 Task: Open Card Home Security Review in Board Customer Journey Mapping to Workspace Leadership Coaching and add a team member Softage.1@softage.net, a label Green, a checklist Acting, an attachment from Trello, a color Green and finally, add a card description 'Plan and execute company team-building conference' and a comment 'Let us approach this task with a sense of ownership and responsibility, recognizing that its success is our responsibility.'. Add a start date 'Jan 05, 1900' with a due date 'Jan 12, 1900'
Action: Mouse moved to (128, 336)
Screenshot: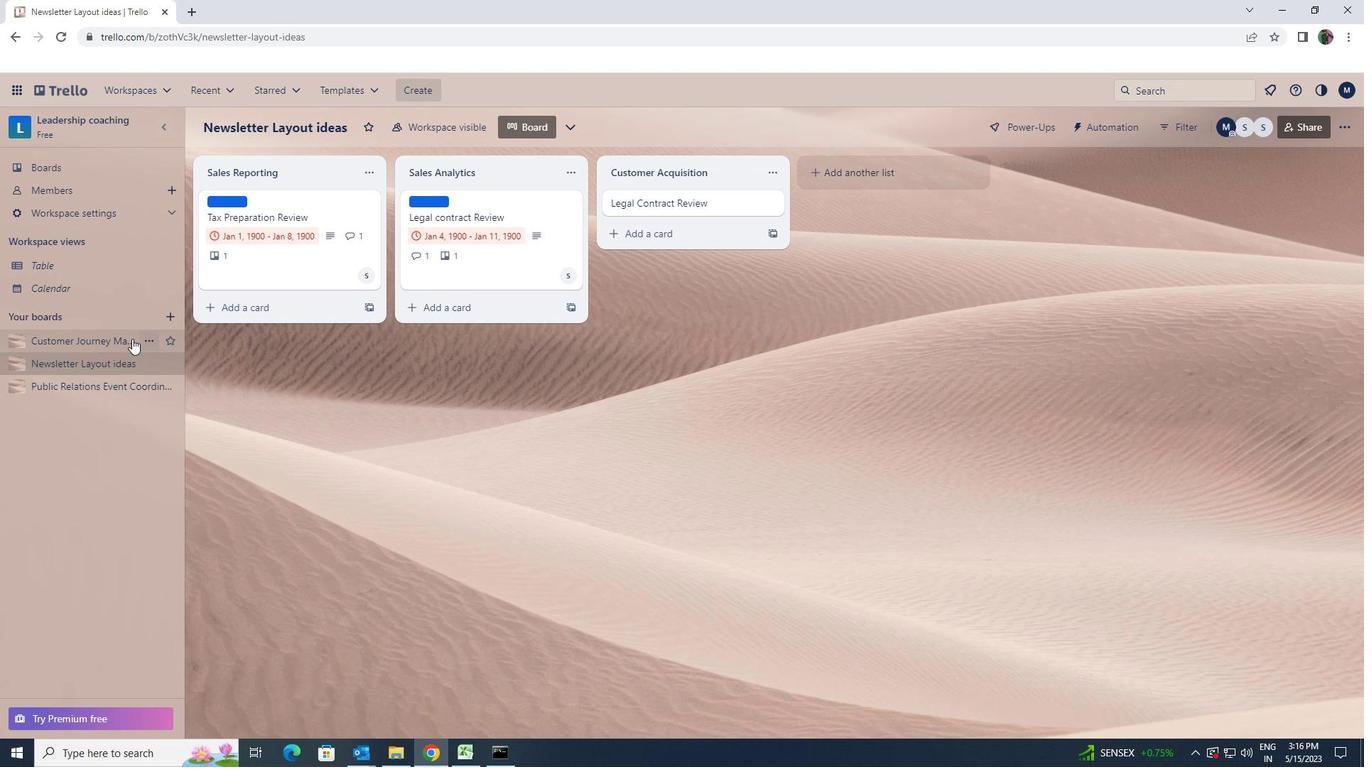 
Action: Mouse pressed left at (128, 336)
Screenshot: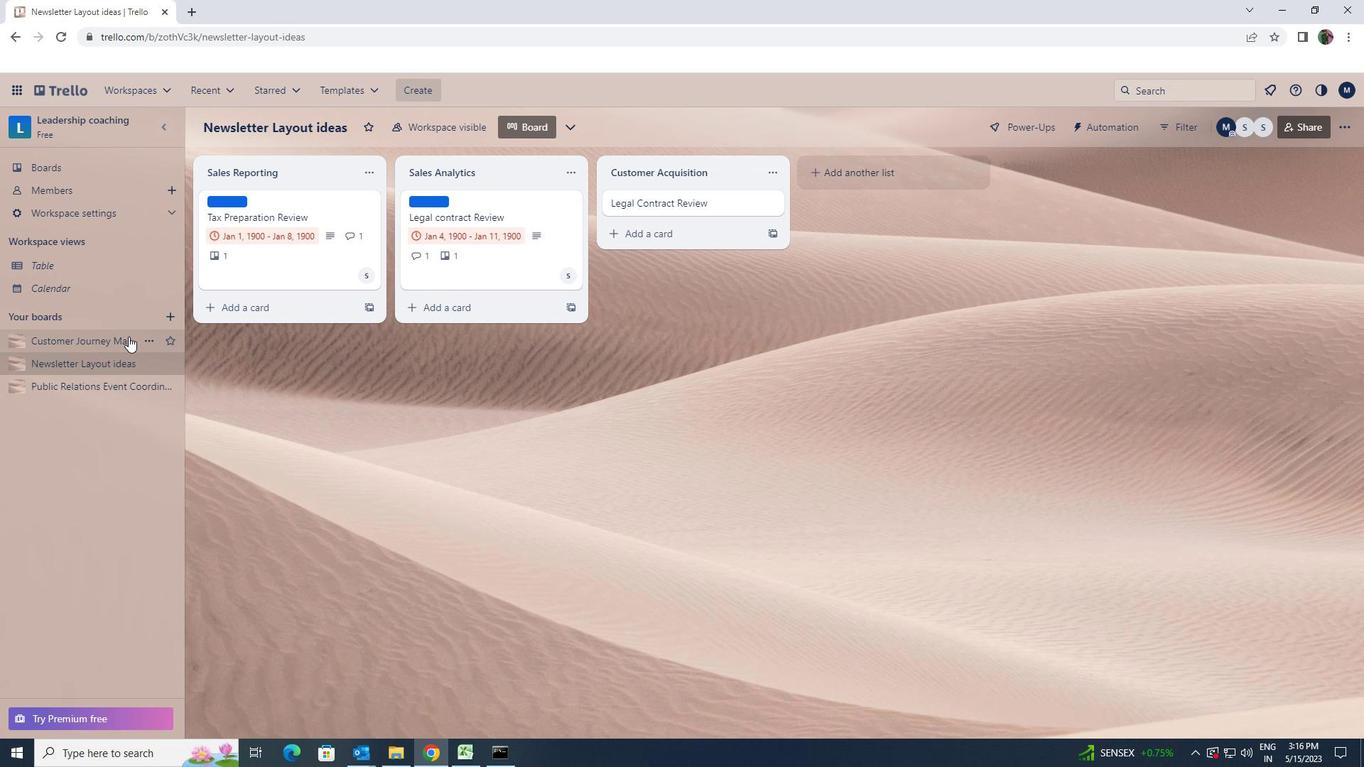 
Action: Mouse moved to (637, 202)
Screenshot: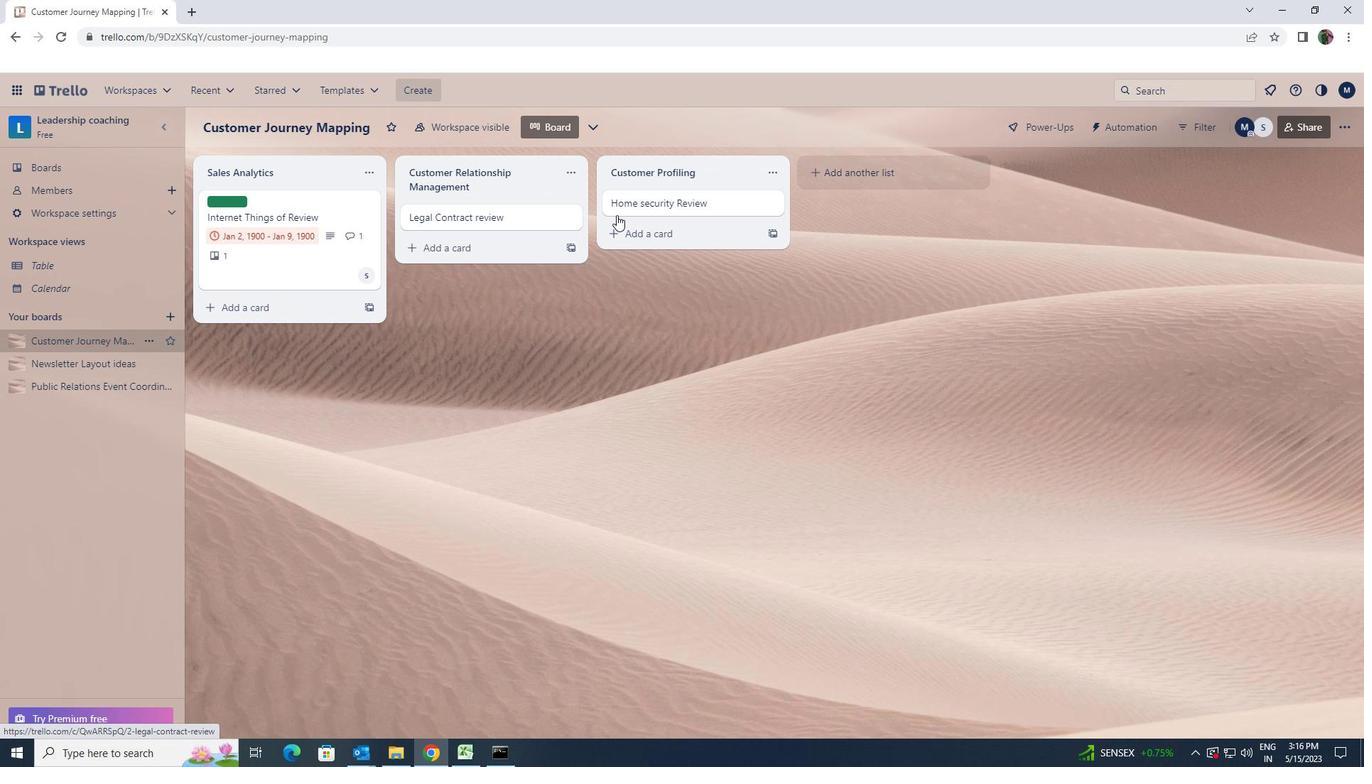 
Action: Mouse pressed left at (637, 202)
Screenshot: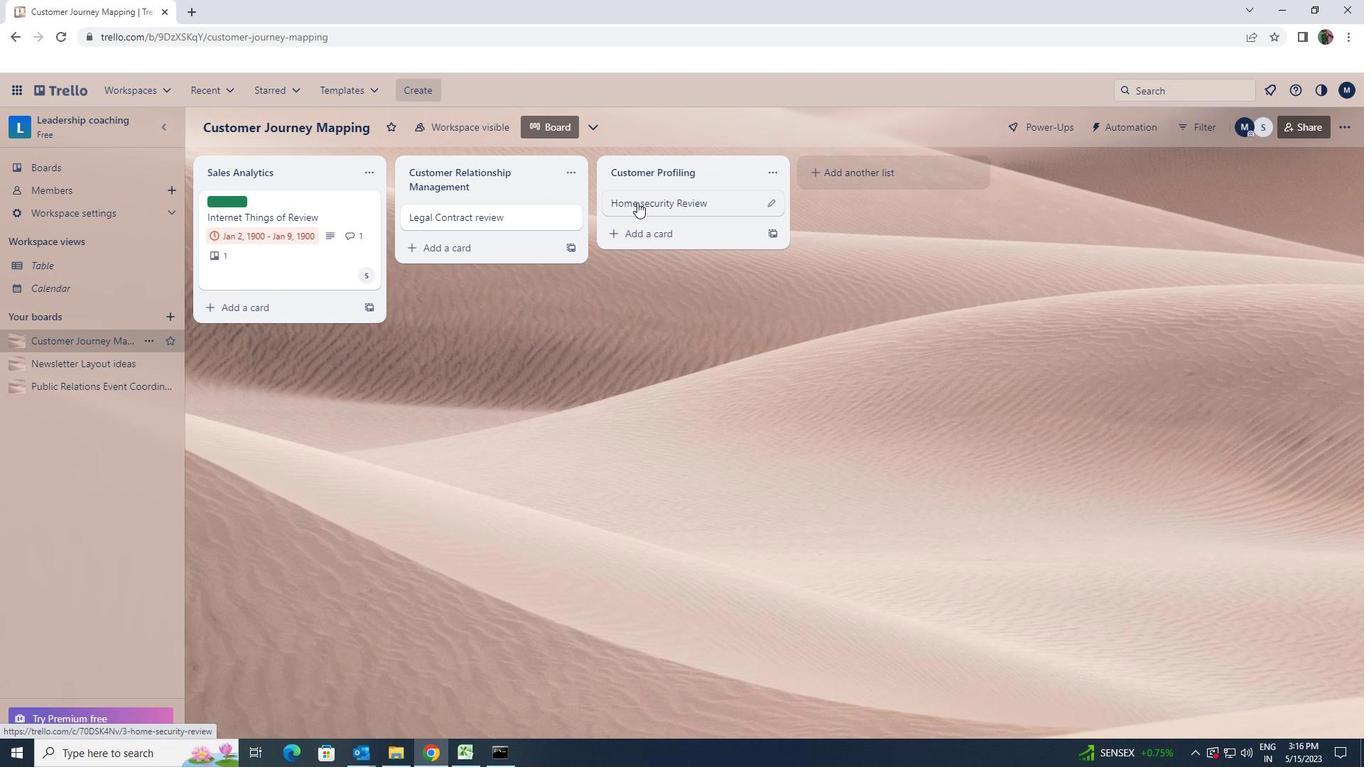 
Action: Mouse moved to (840, 257)
Screenshot: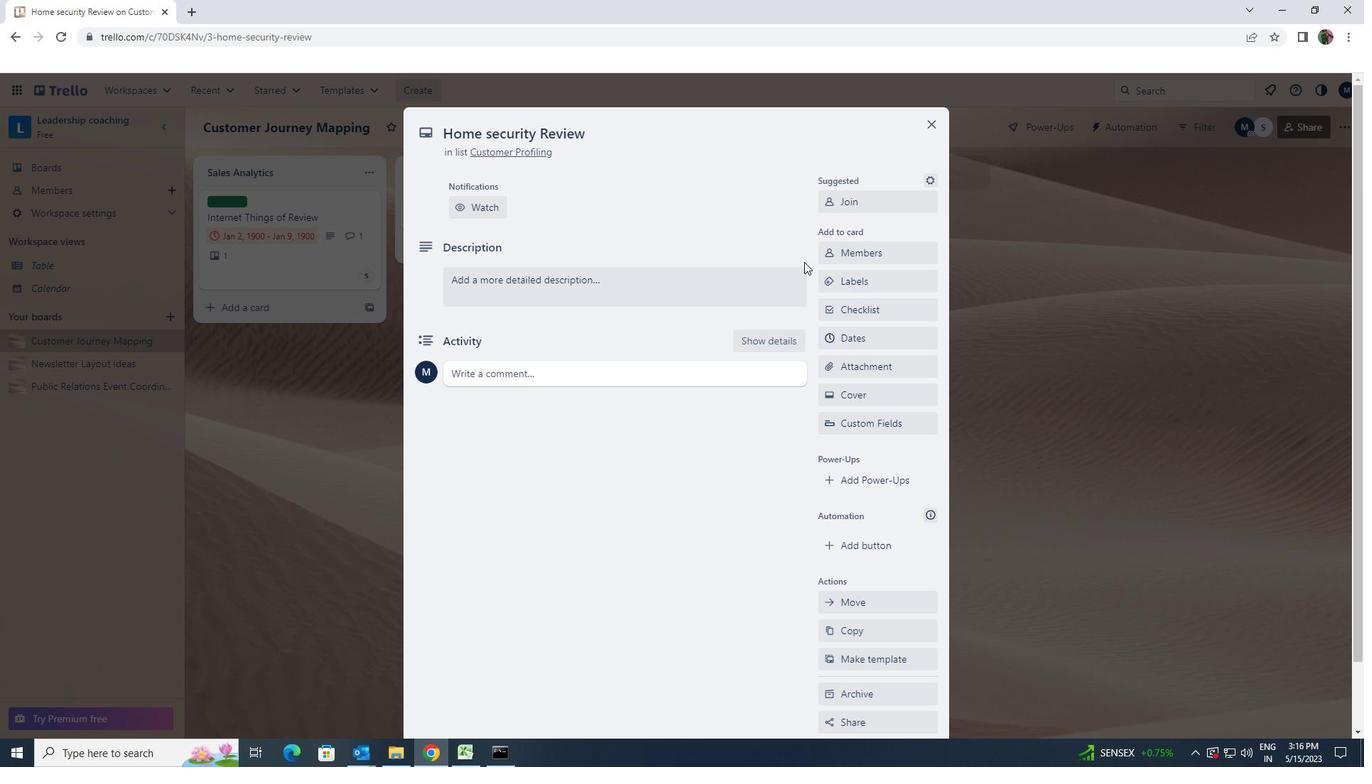 
Action: Mouse pressed left at (840, 257)
Screenshot: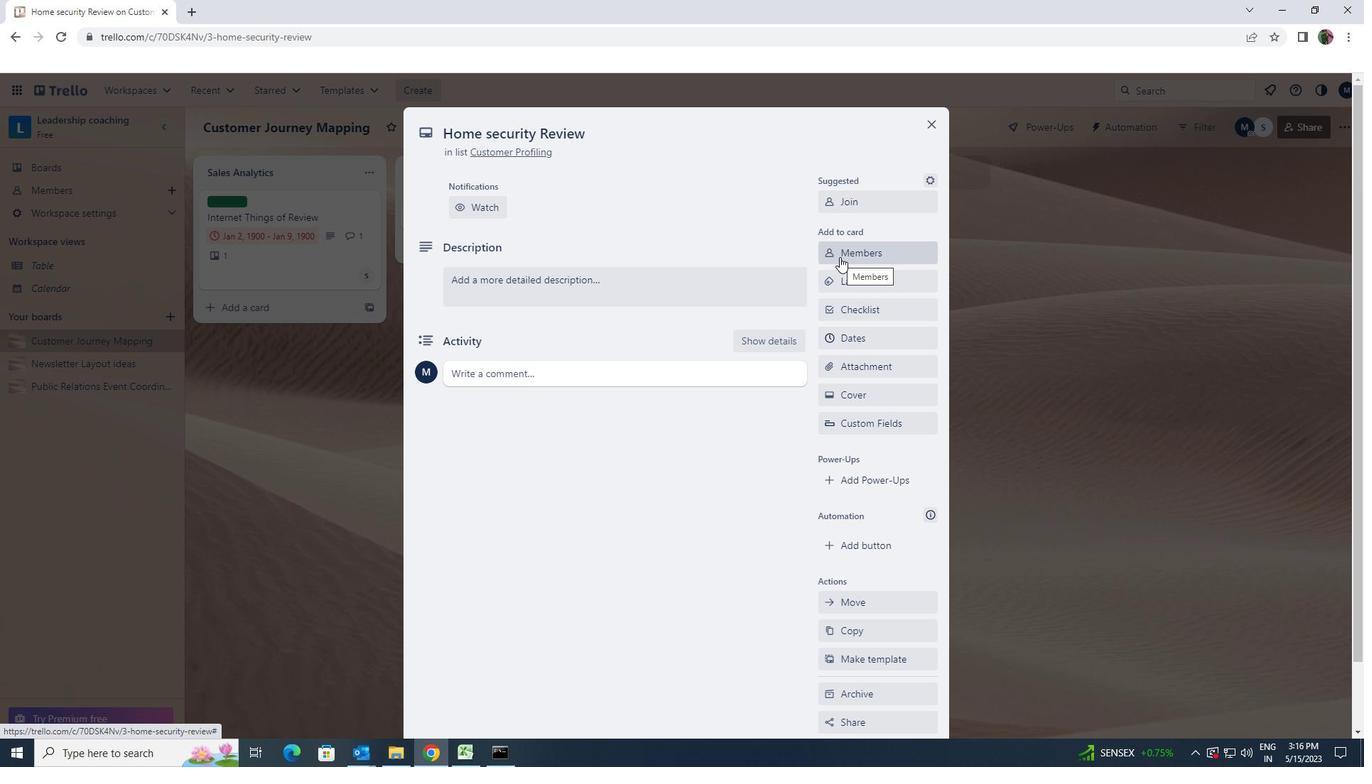 
Action: Key pressed softage.1<Key.shift>@SOFTAGE.NET
Screenshot: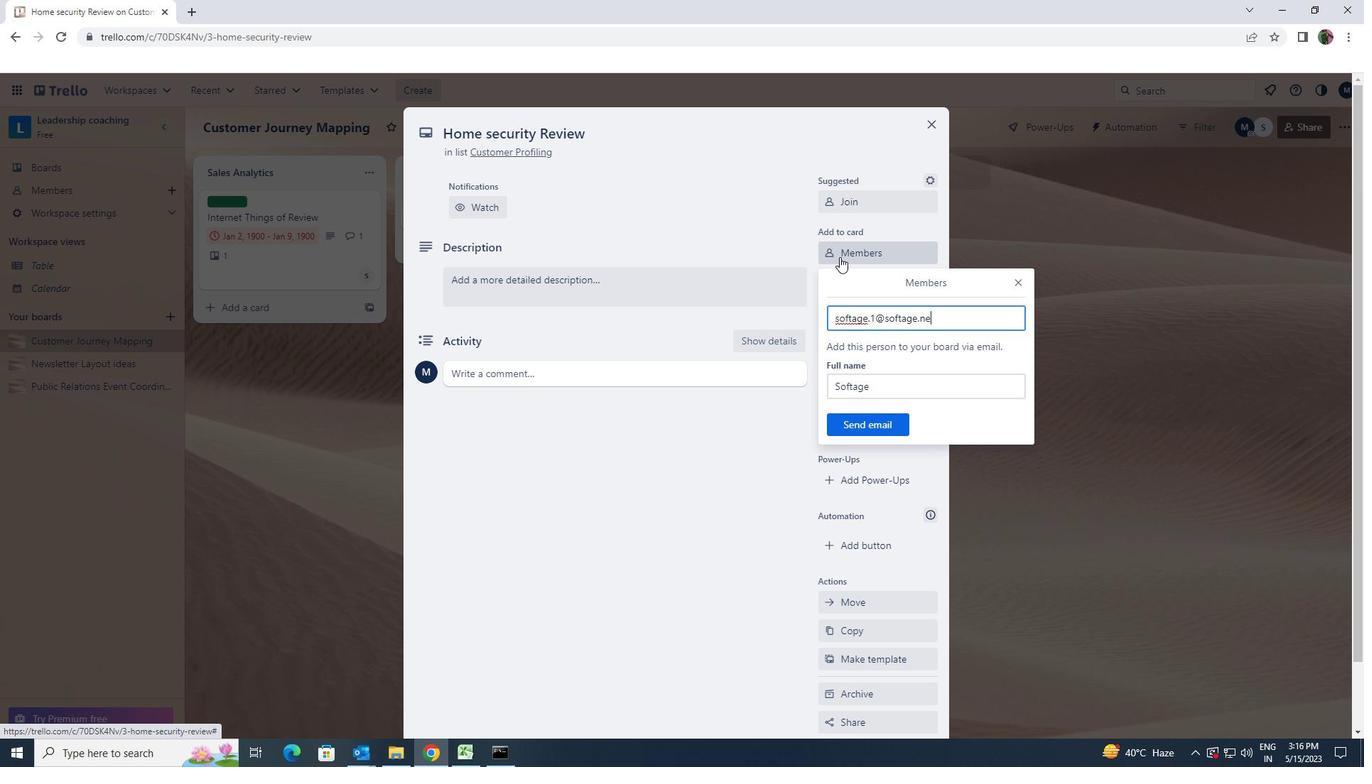 
Action: Mouse moved to (859, 421)
Screenshot: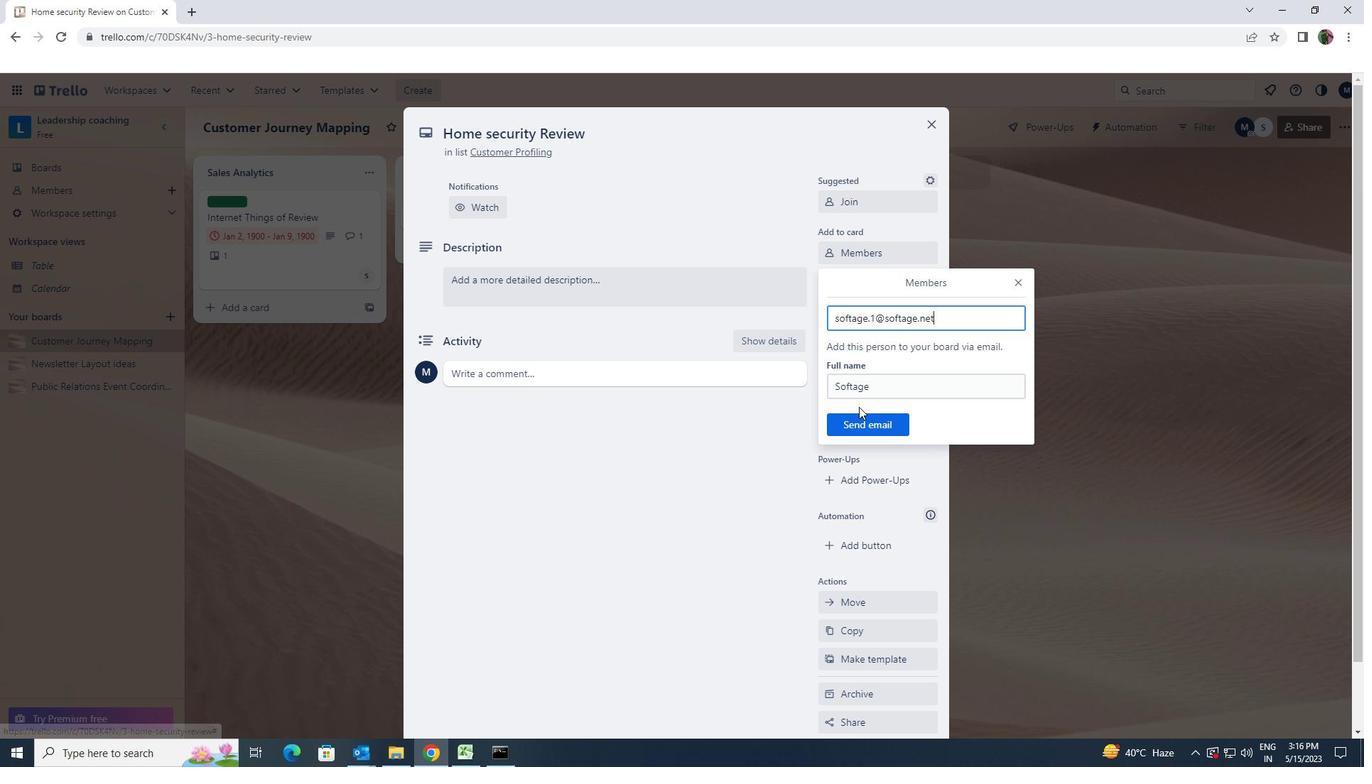 
Action: Mouse pressed left at (859, 421)
Screenshot: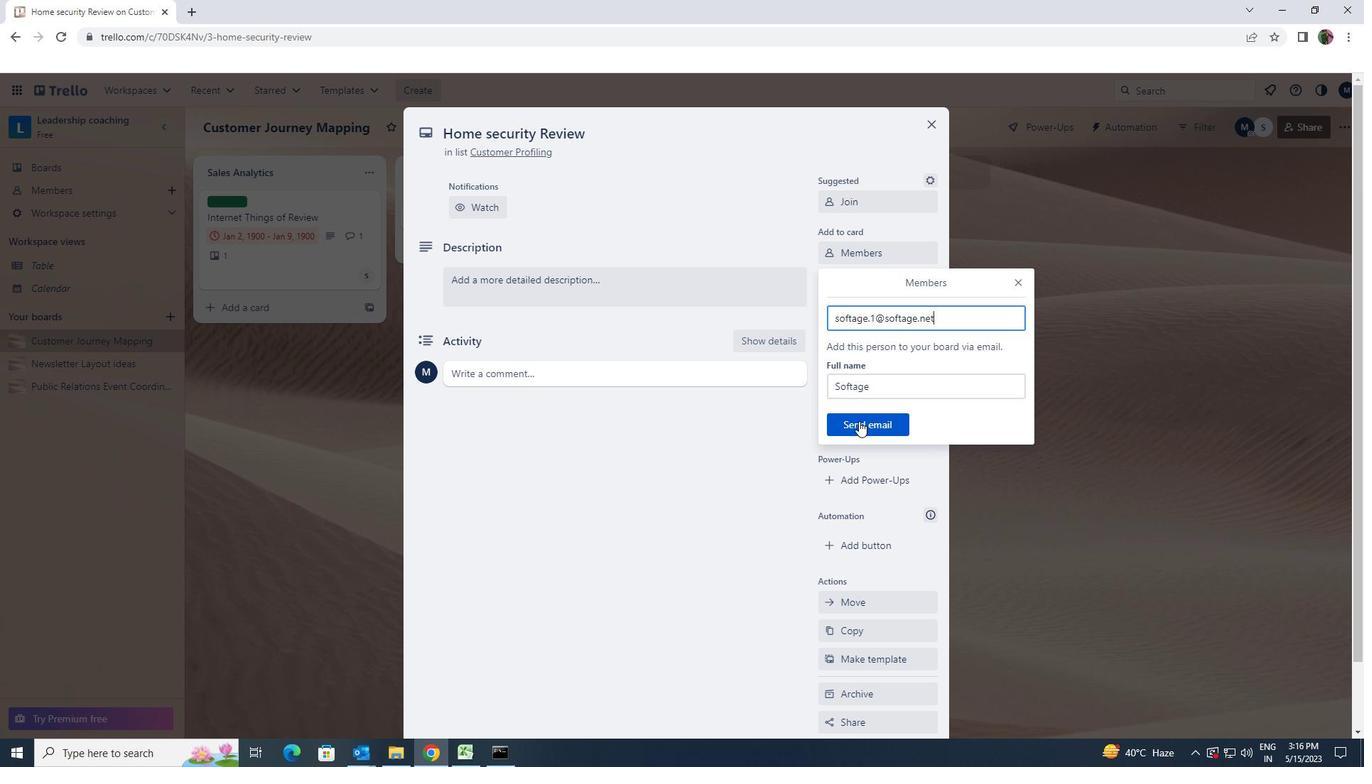 
Action: Mouse moved to (855, 282)
Screenshot: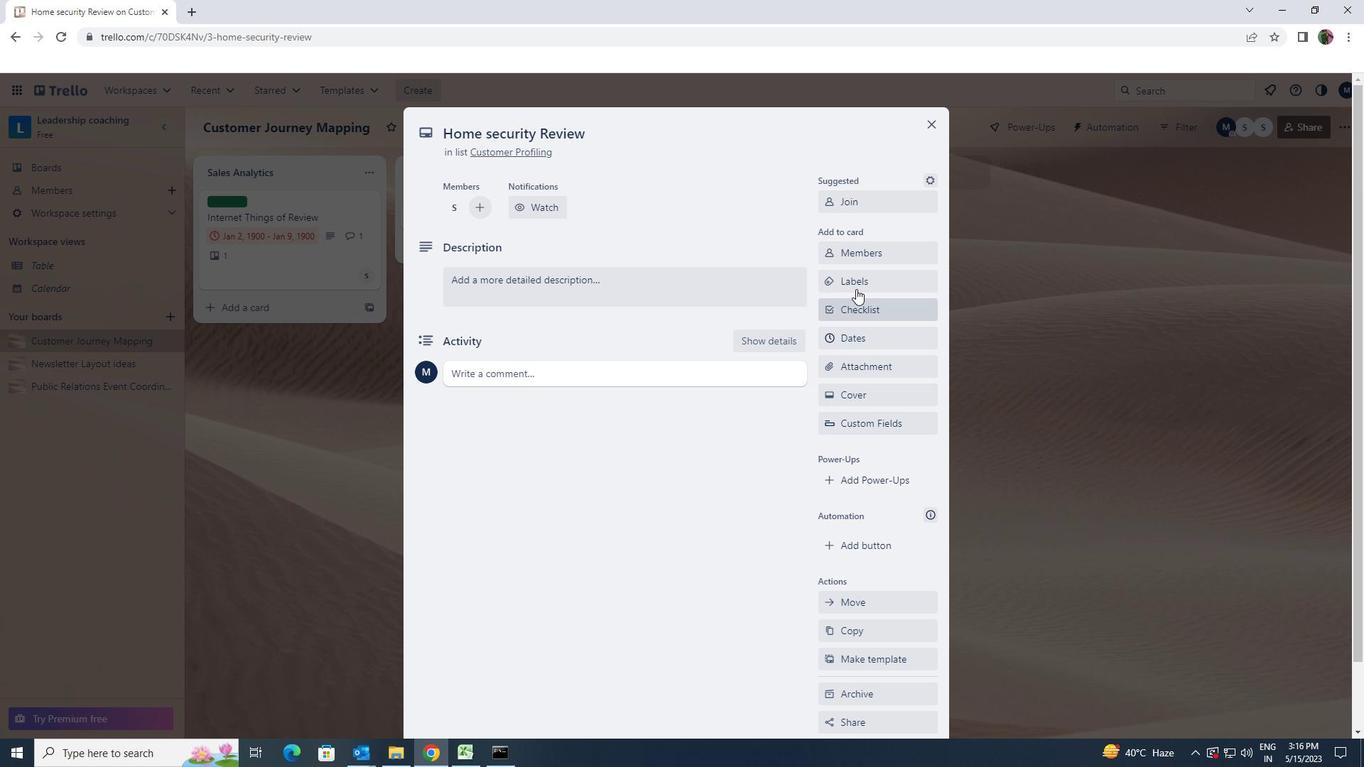 
Action: Mouse pressed left at (855, 282)
Screenshot: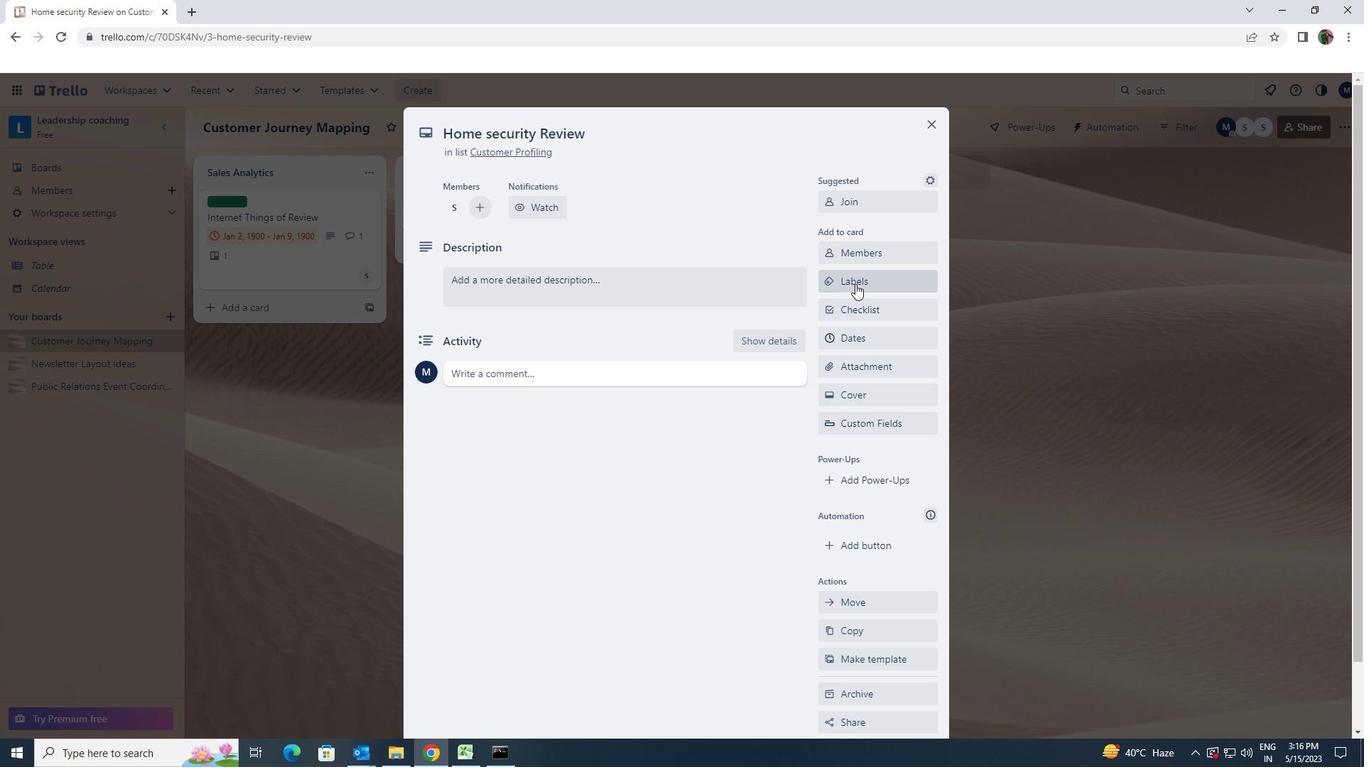 
Action: Mouse moved to (921, 580)
Screenshot: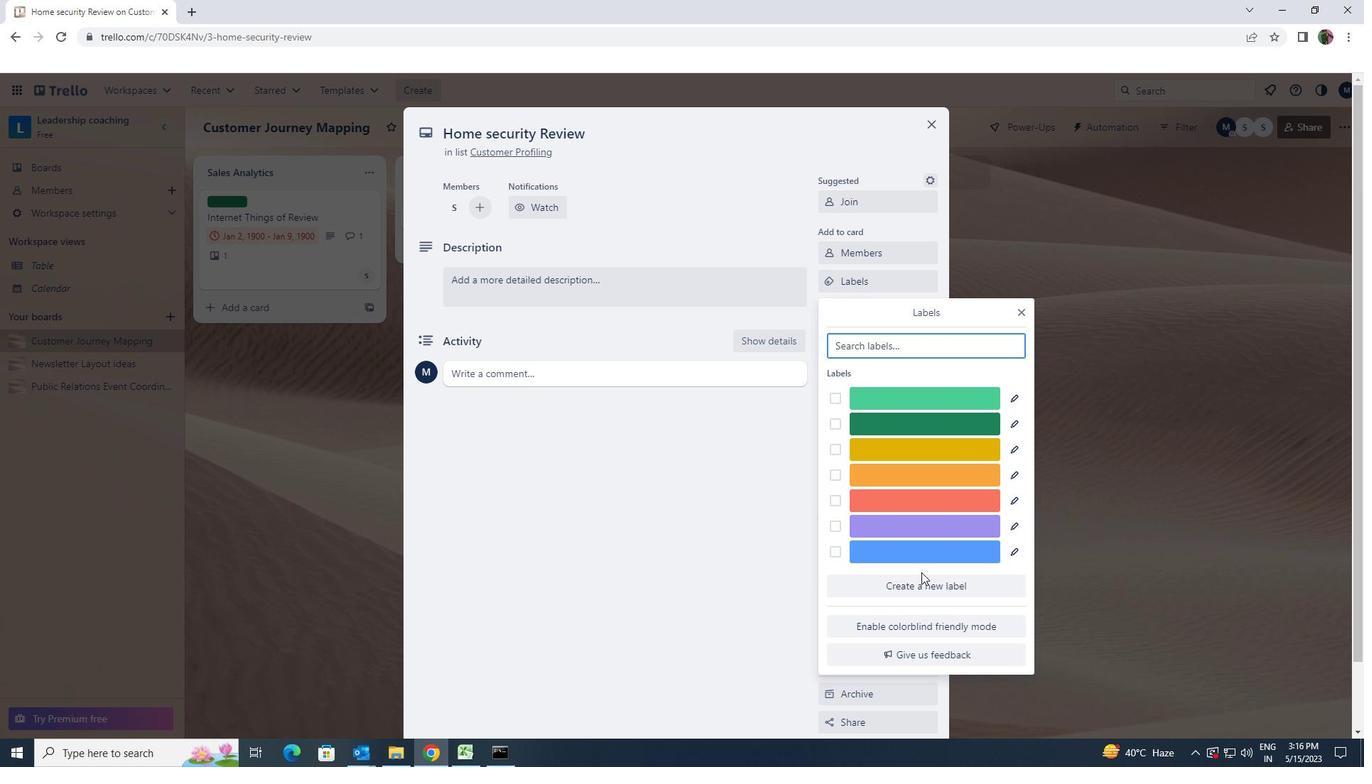 
Action: Mouse pressed left at (921, 580)
Screenshot: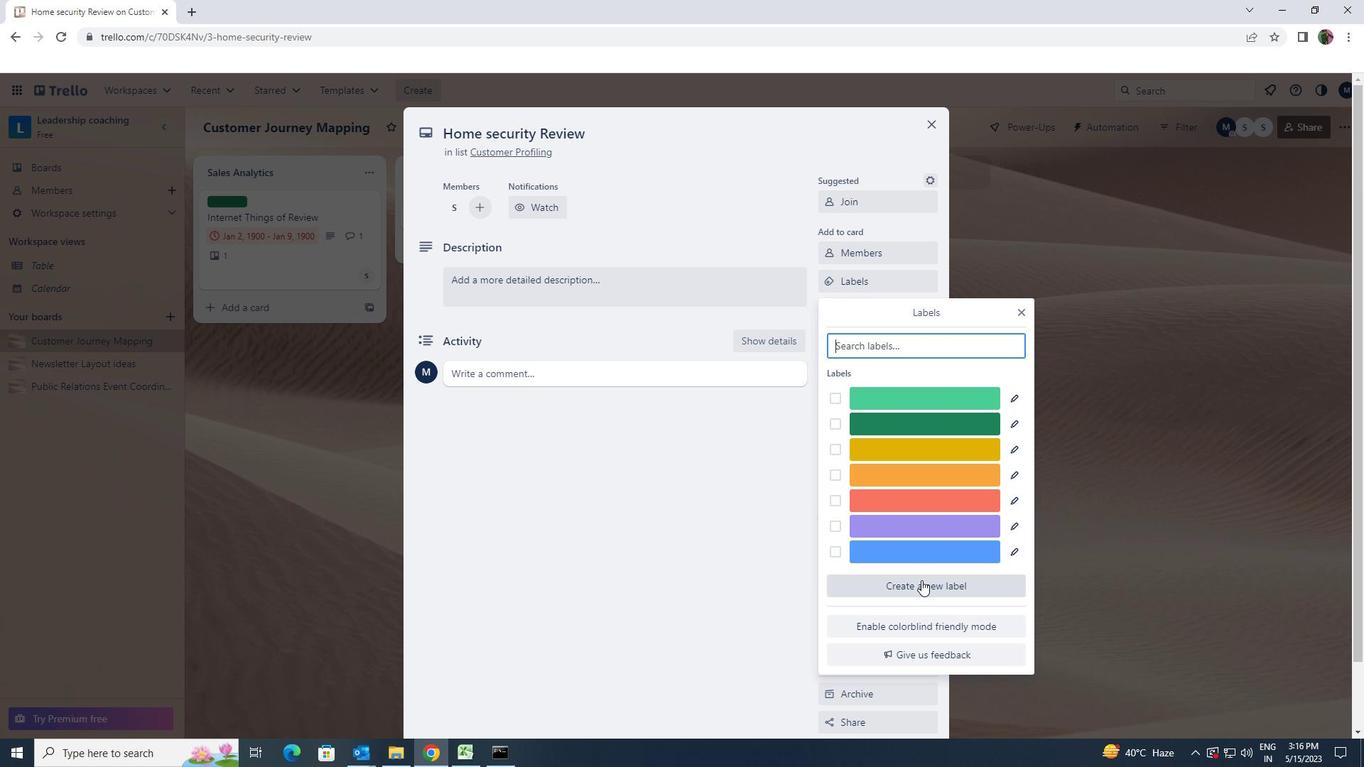 
Action: Mouse moved to (853, 543)
Screenshot: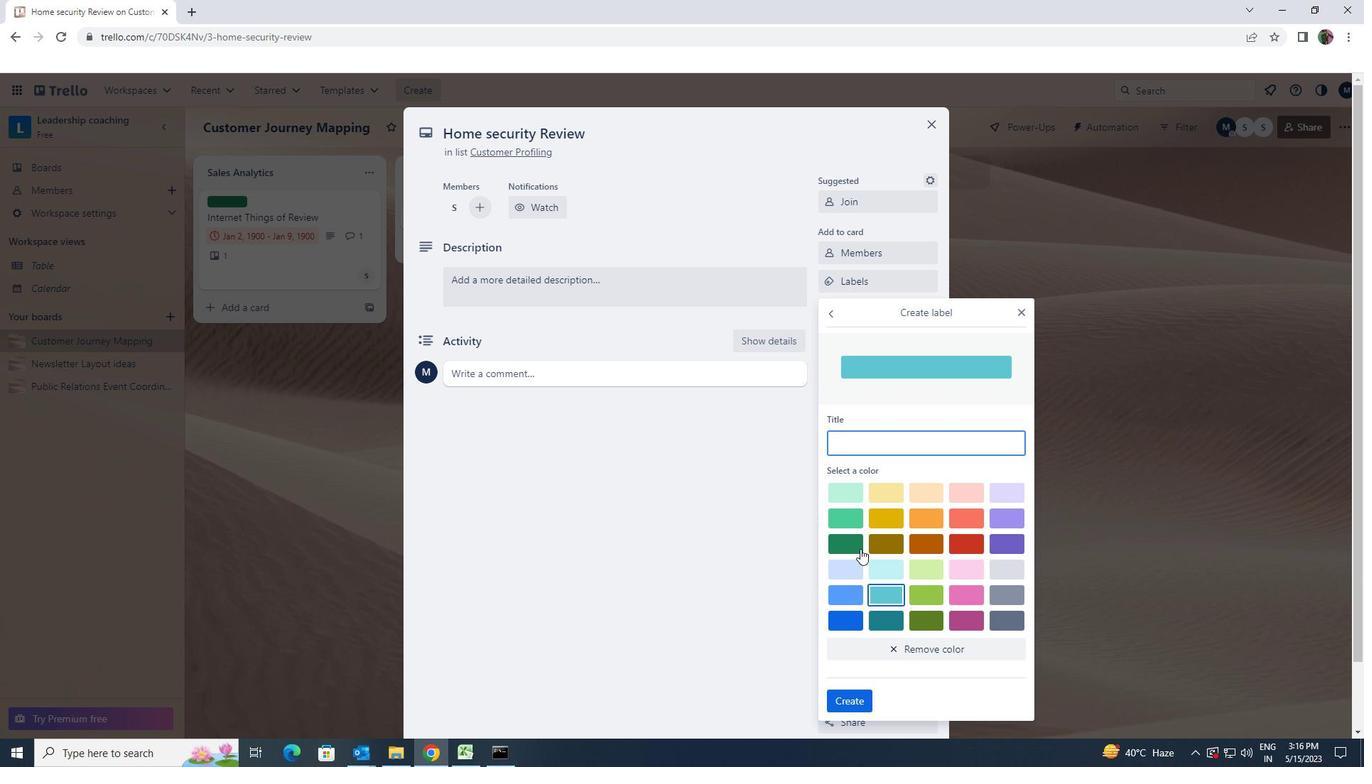 
Action: Mouse pressed left at (853, 543)
Screenshot: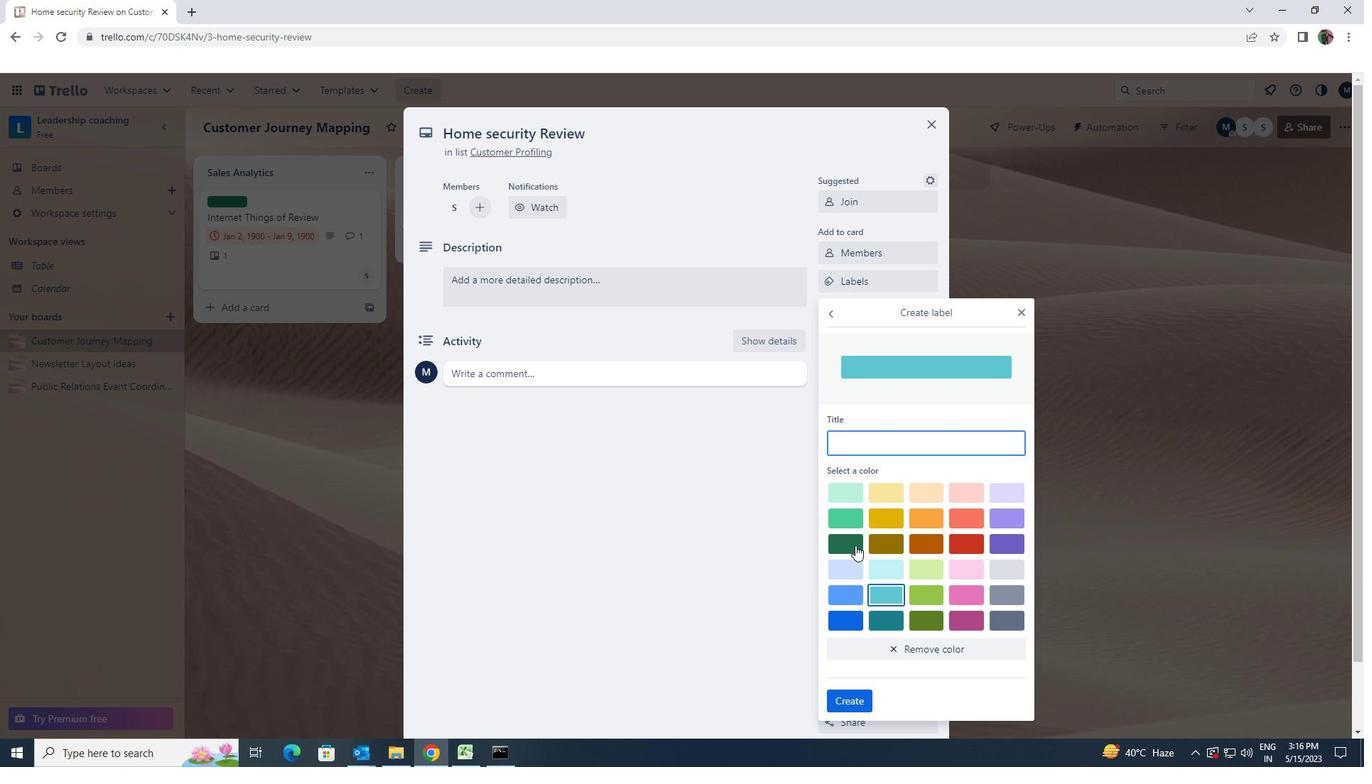 
Action: Mouse moved to (858, 695)
Screenshot: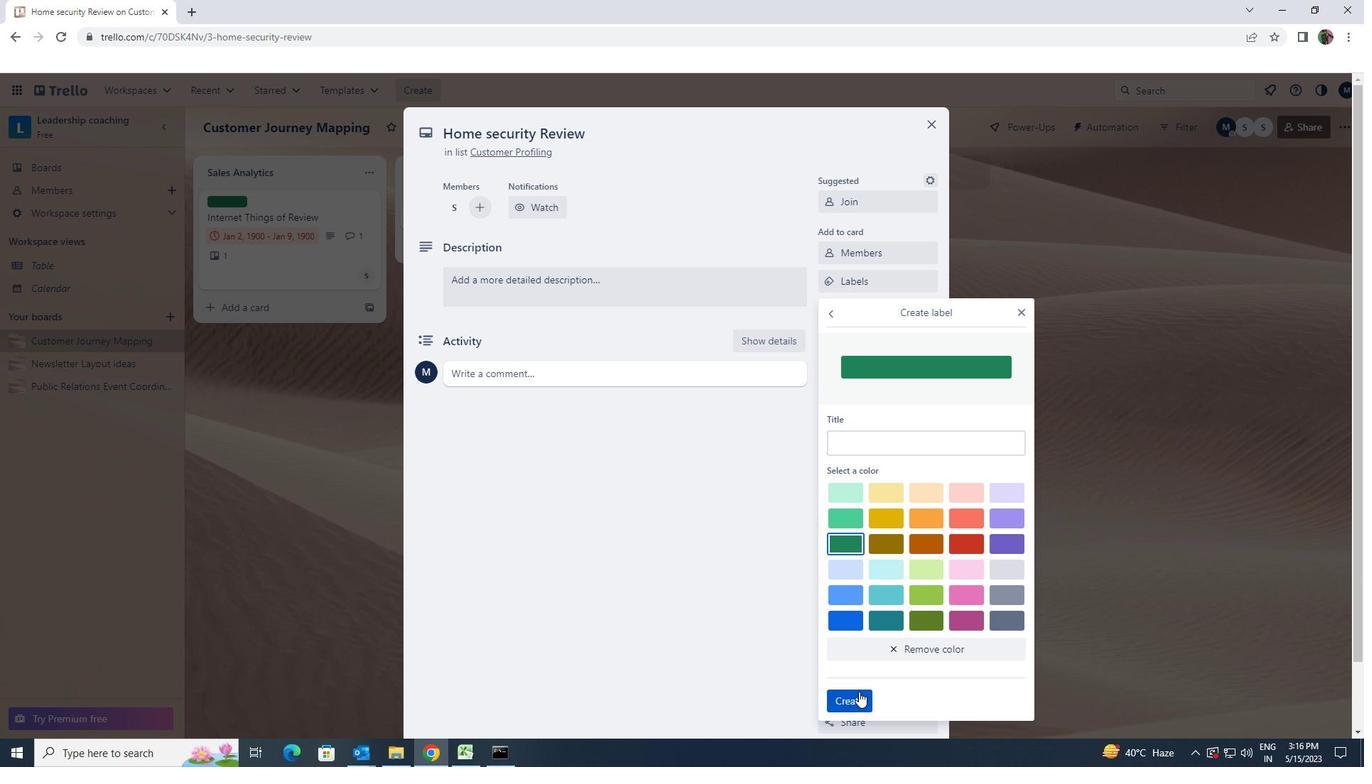 
Action: Mouse pressed left at (858, 695)
Screenshot: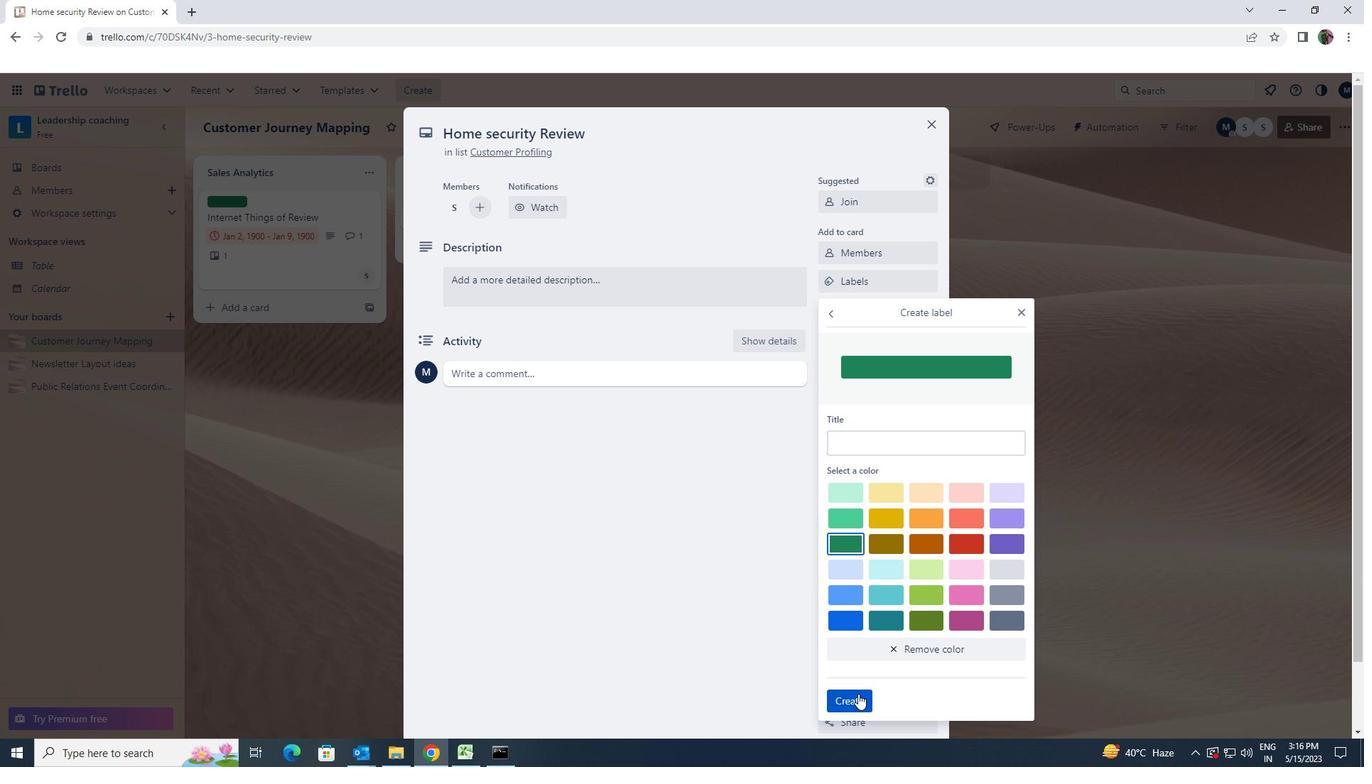 
Action: Mouse moved to (1020, 312)
Screenshot: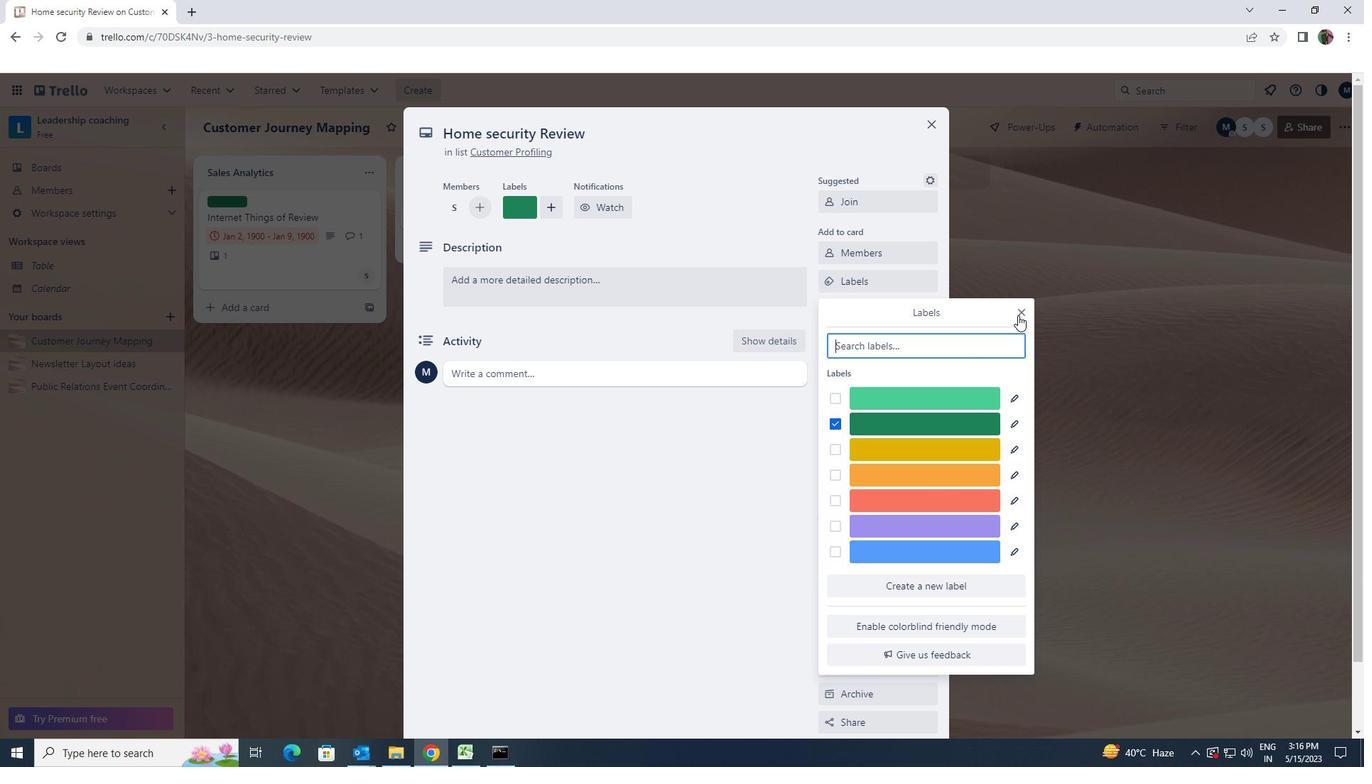 
Action: Mouse pressed left at (1020, 312)
Screenshot: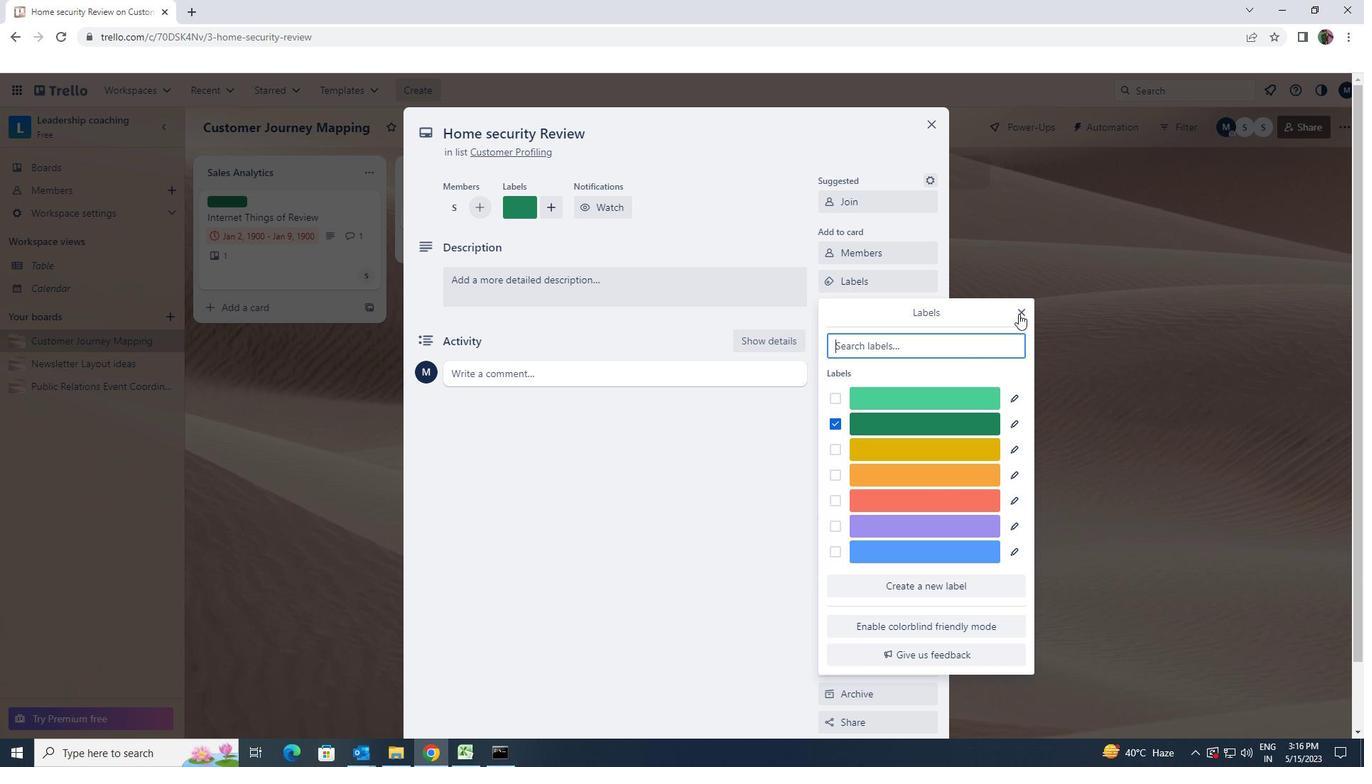 
Action: Mouse moved to (911, 313)
Screenshot: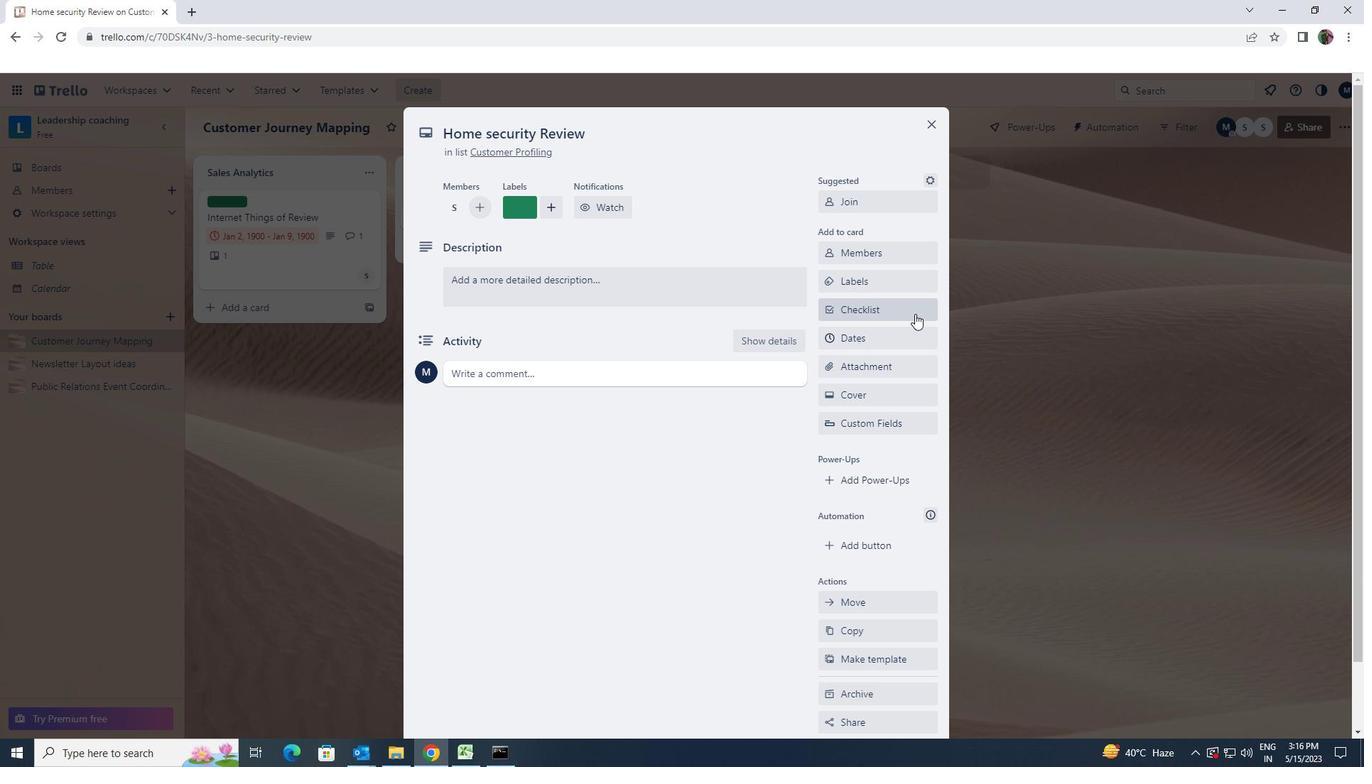 
Action: Mouse pressed left at (911, 313)
Screenshot: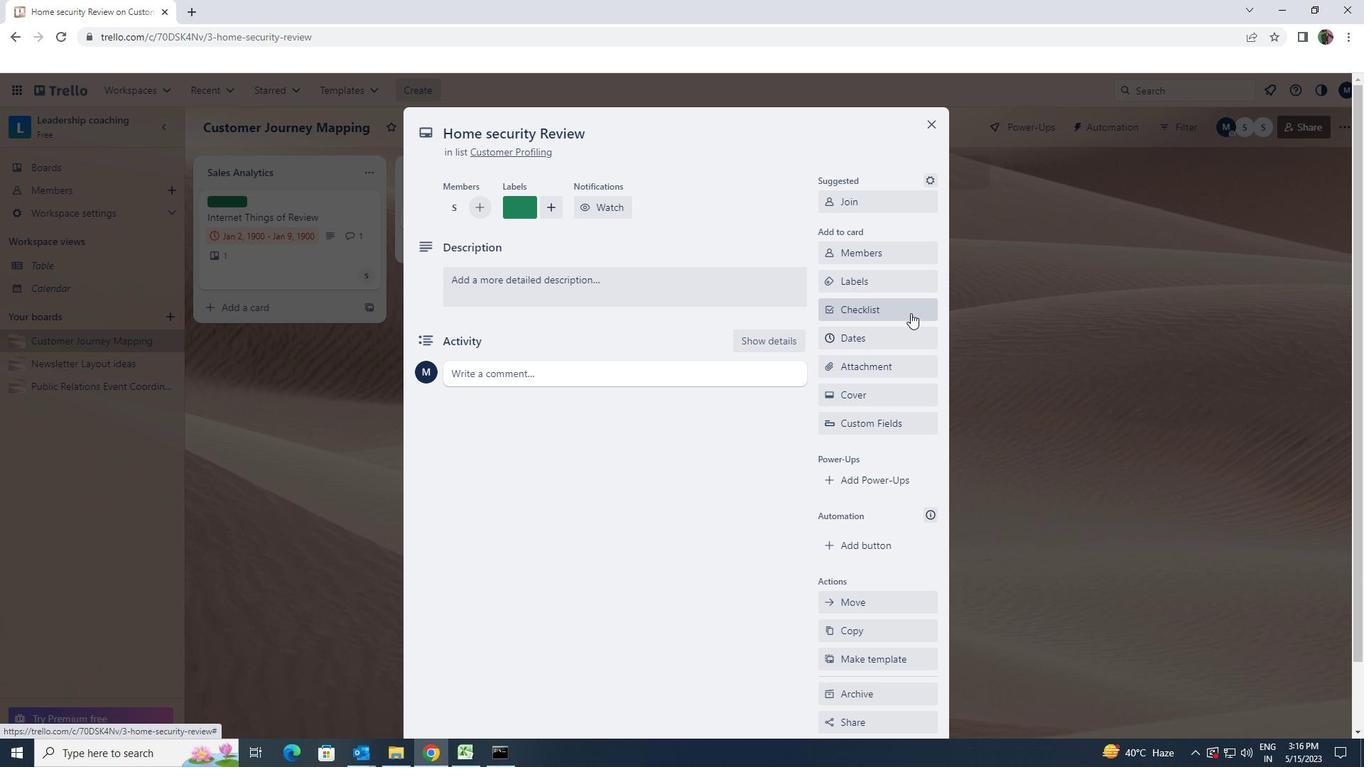 
Action: Key pressed <Key.shift>ACTING
Screenshot: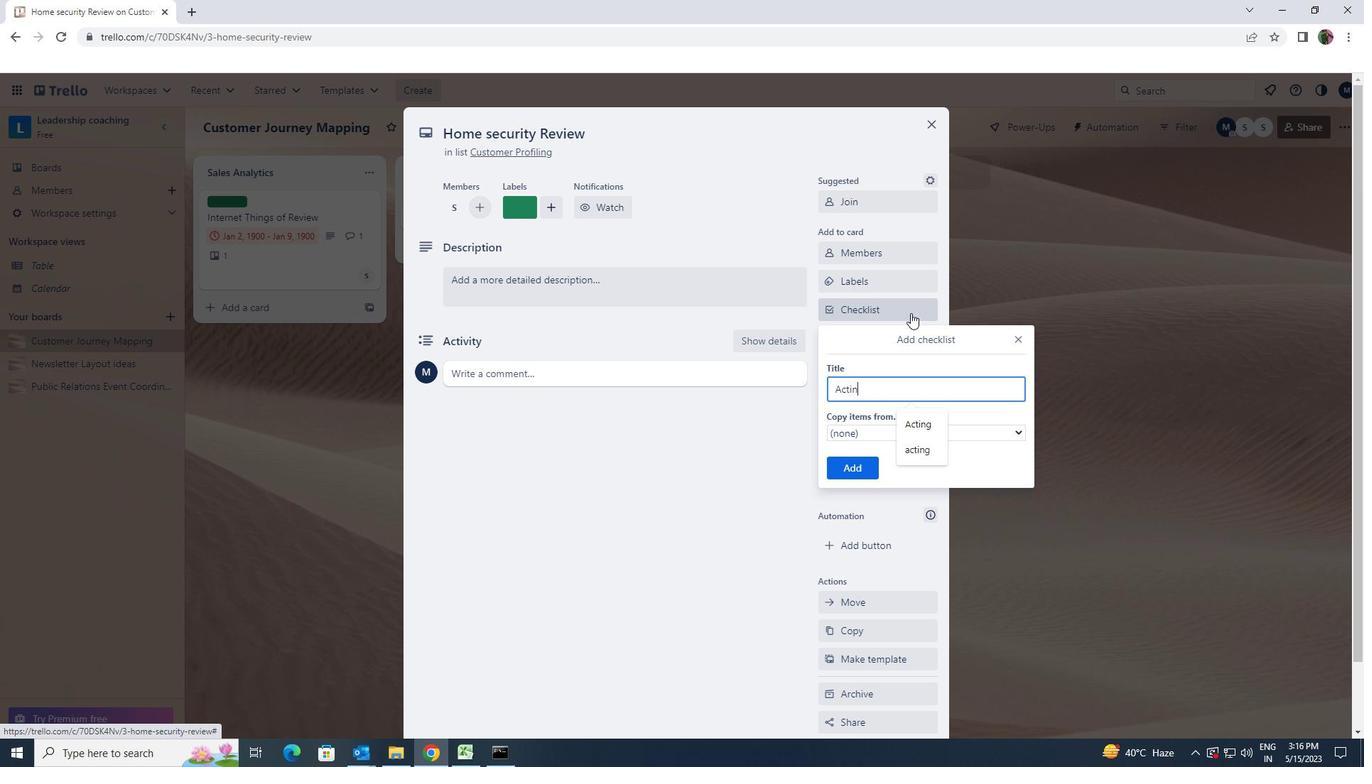 
Action: Mouse moved to (840, 474)
Screenshot: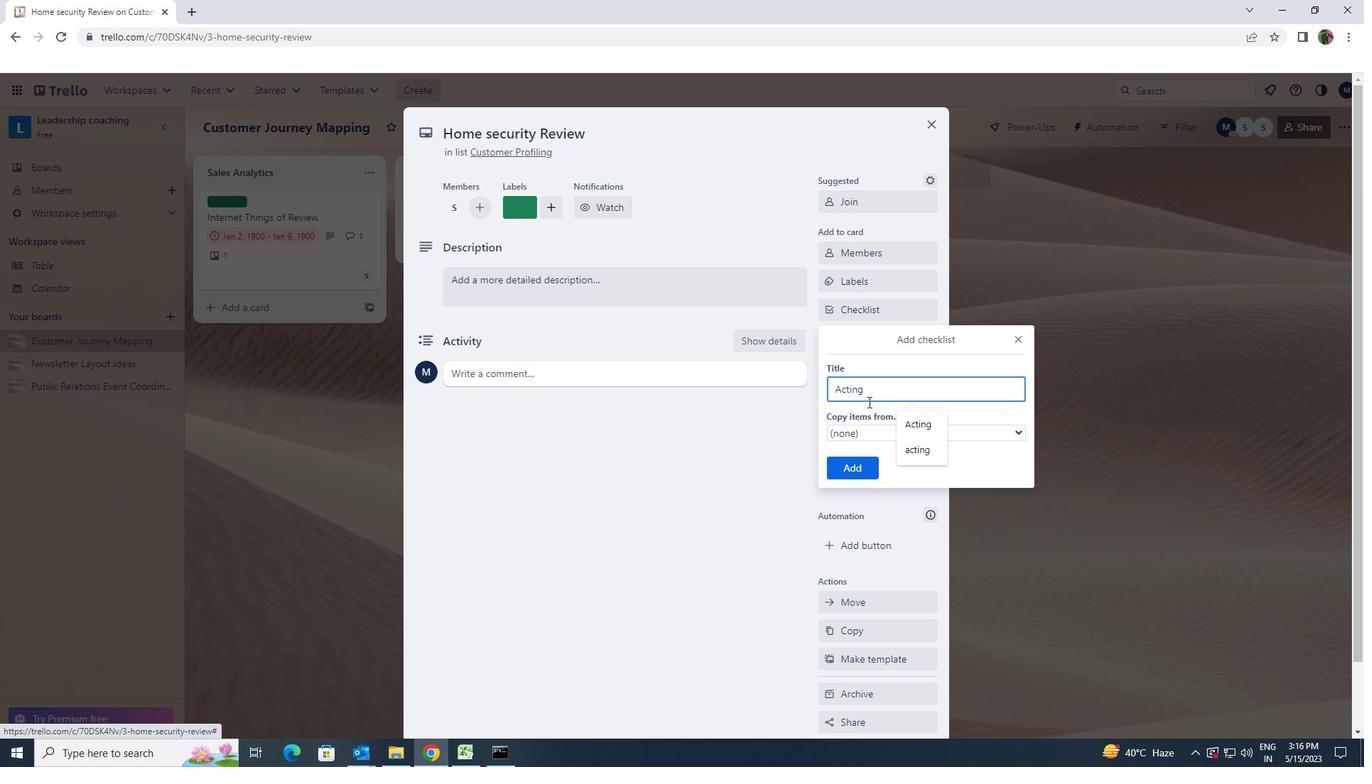 
Action: Mouse pressed left at (840, 474)
Screenshot: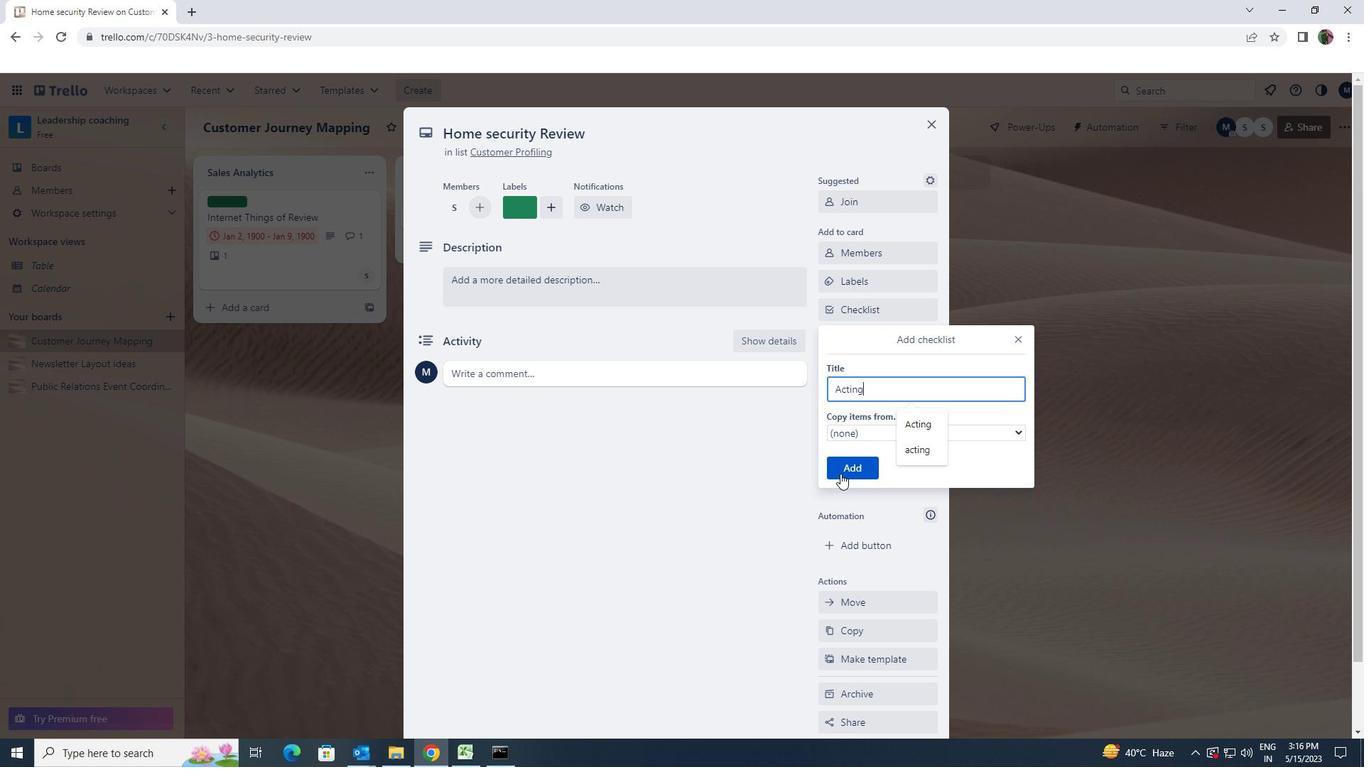 
Action: Mouse moved to (851, 359)
Screenshot: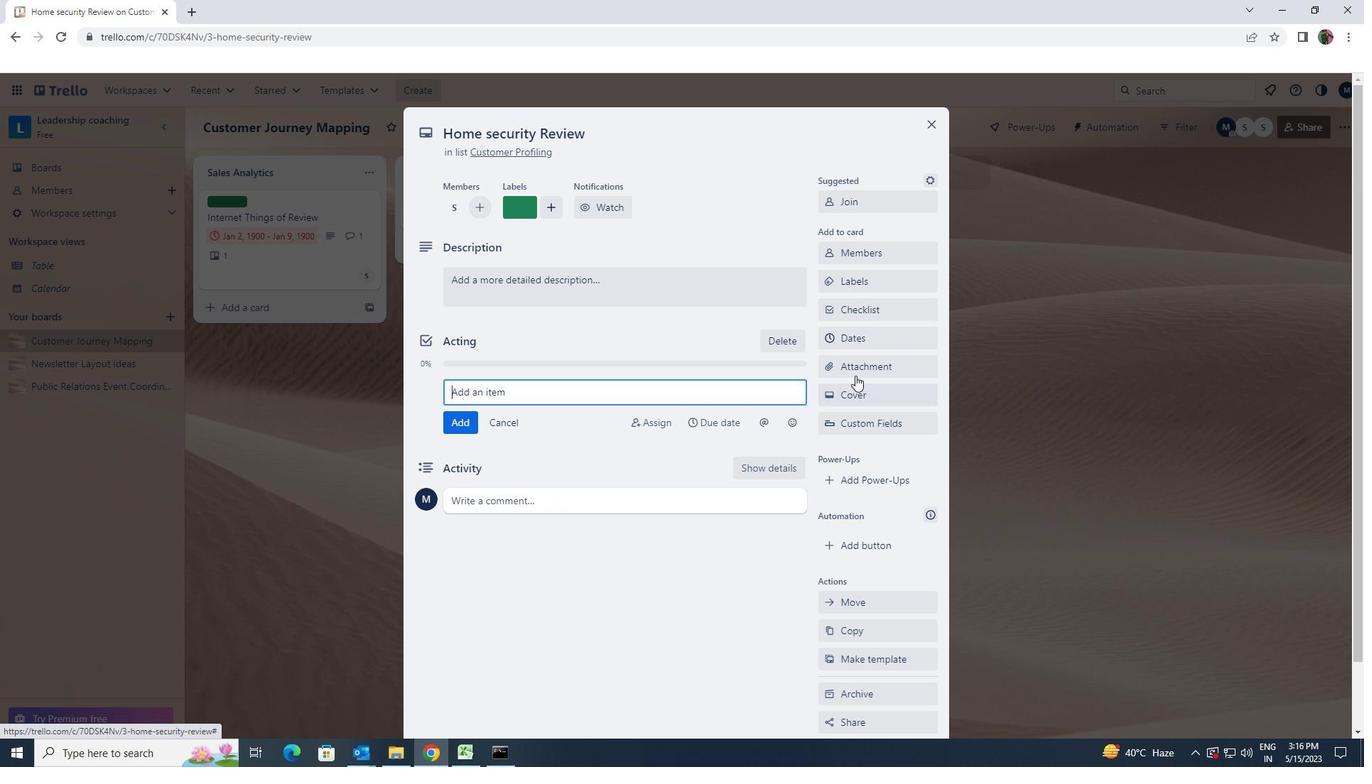 
Action: Mouse pressed left at (851, 359)
Screenshot: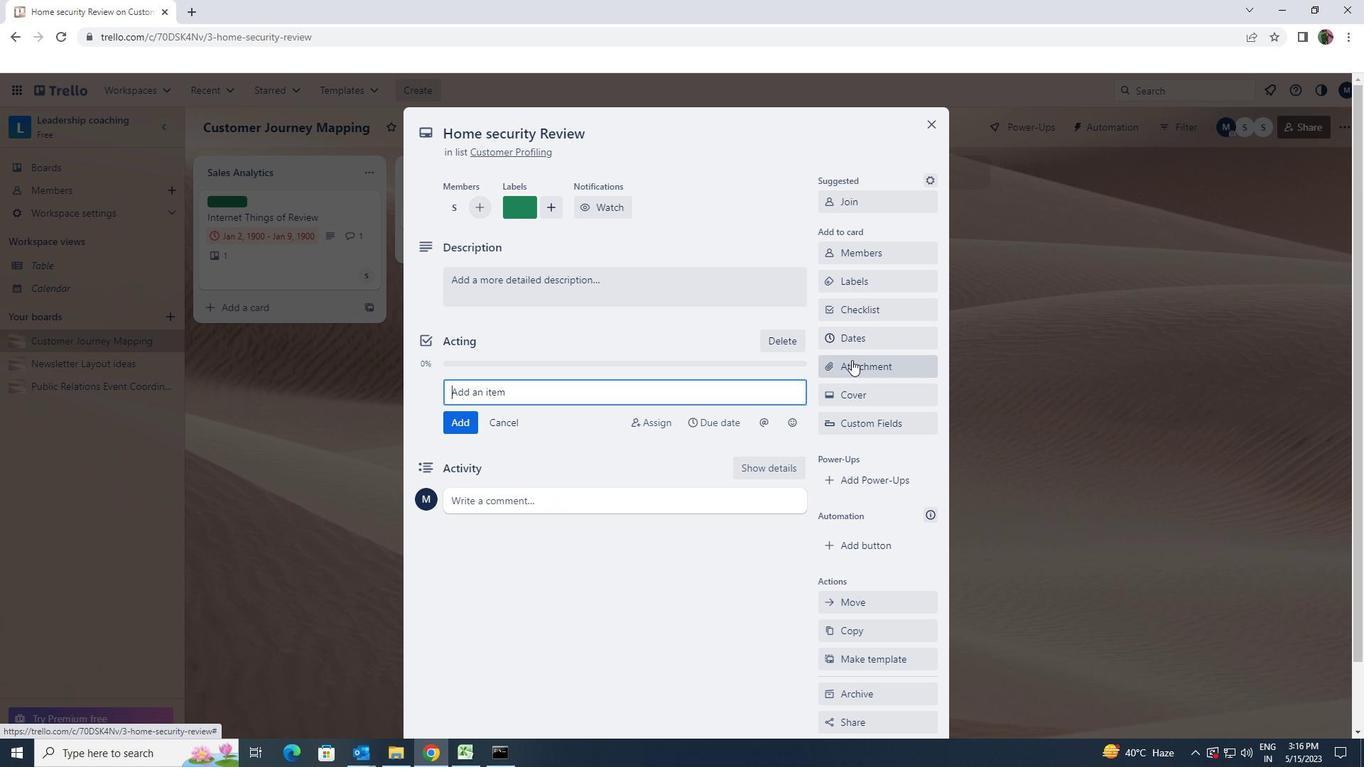 
Action: Mouse moved to (862, 448)
Screenshot: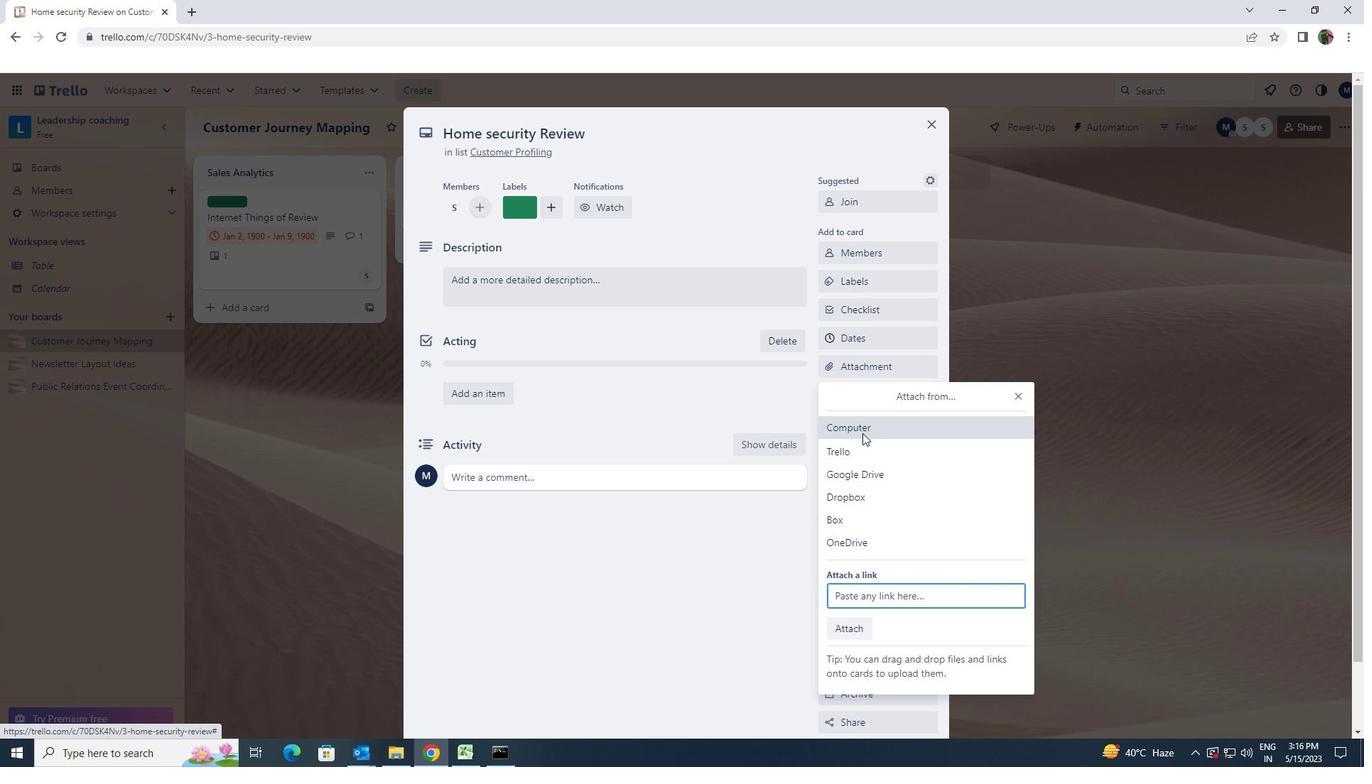 
Action: Mouse pressed left at (862, 448)
Screenshot: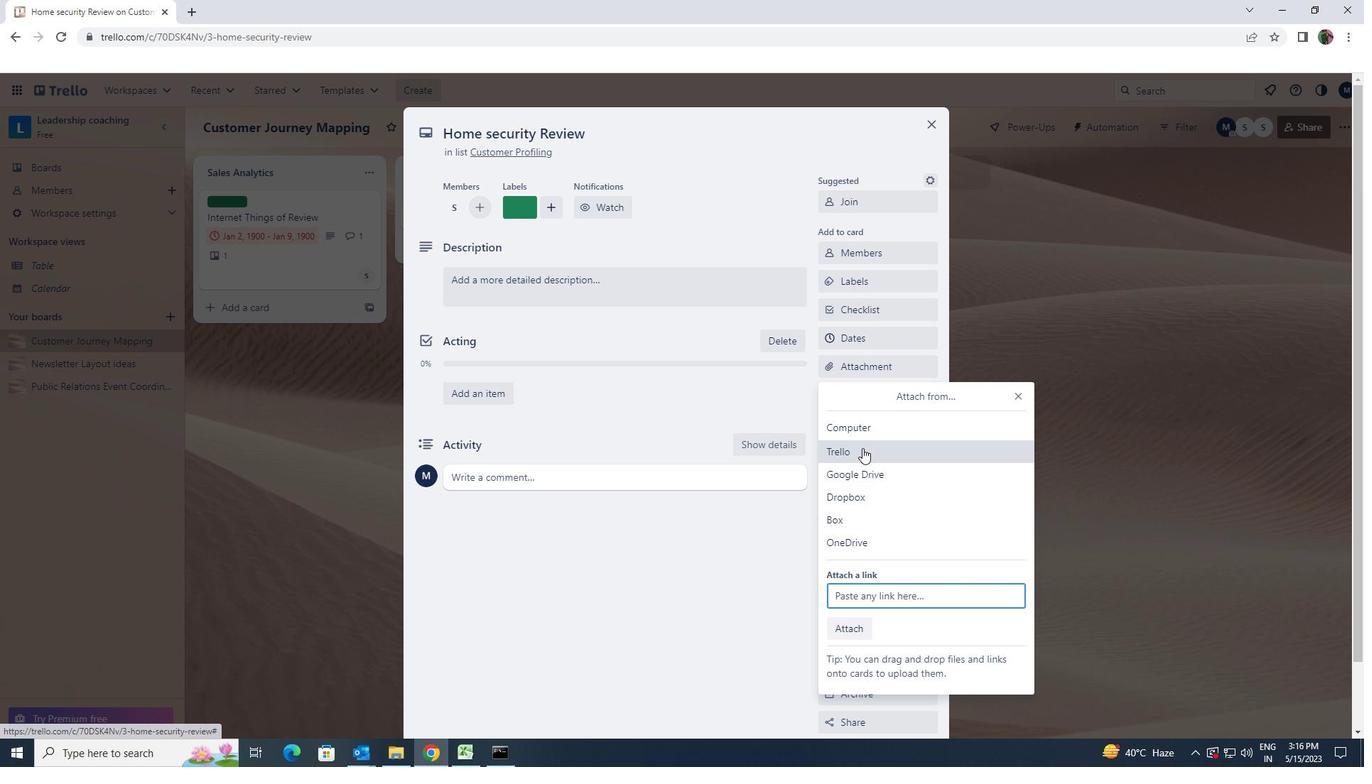
Action: Mouse moved to (852, 391)
Screenshot: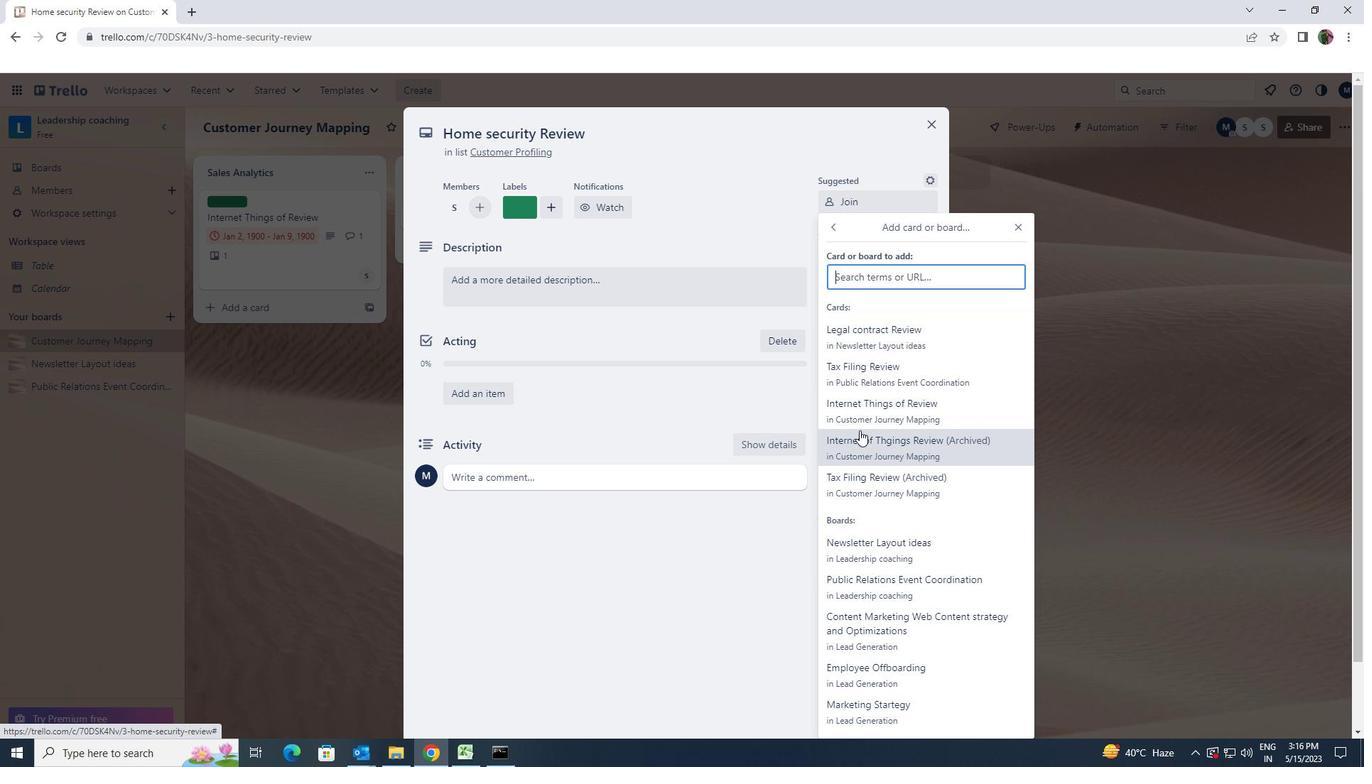 
Action: Mouse pressed left at (852, 391)
Screenshot: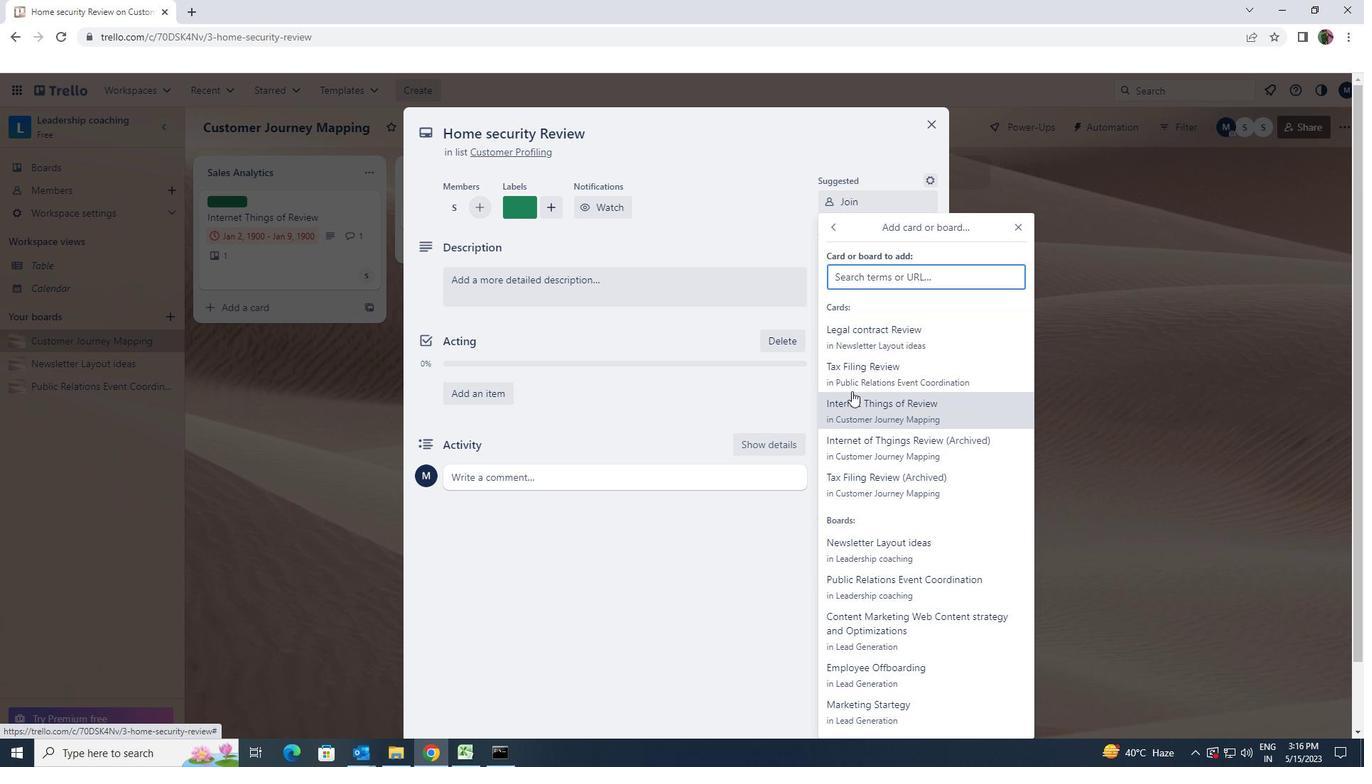 
Action: Mouse moved to (747, 304)
Screenshot: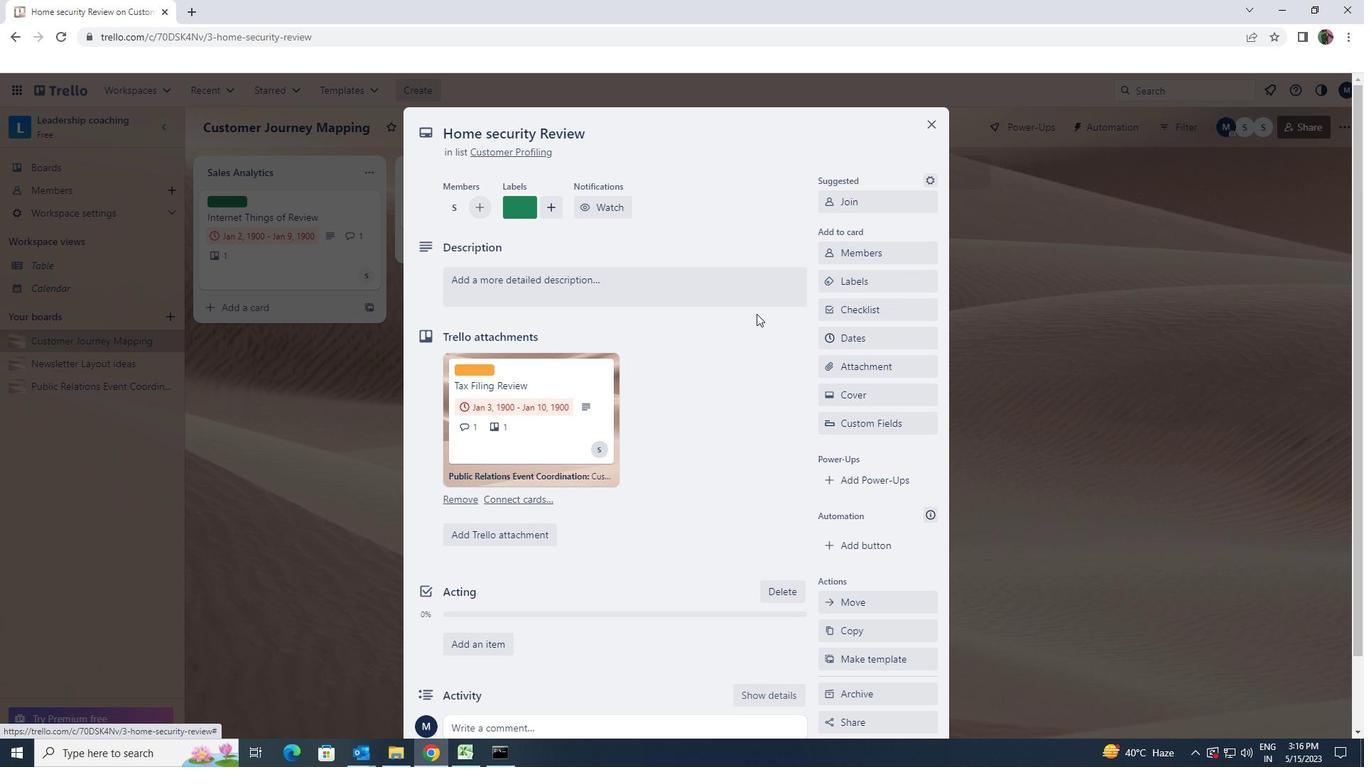
Action: Mouse pressed left at (747, 304)
Screenshot: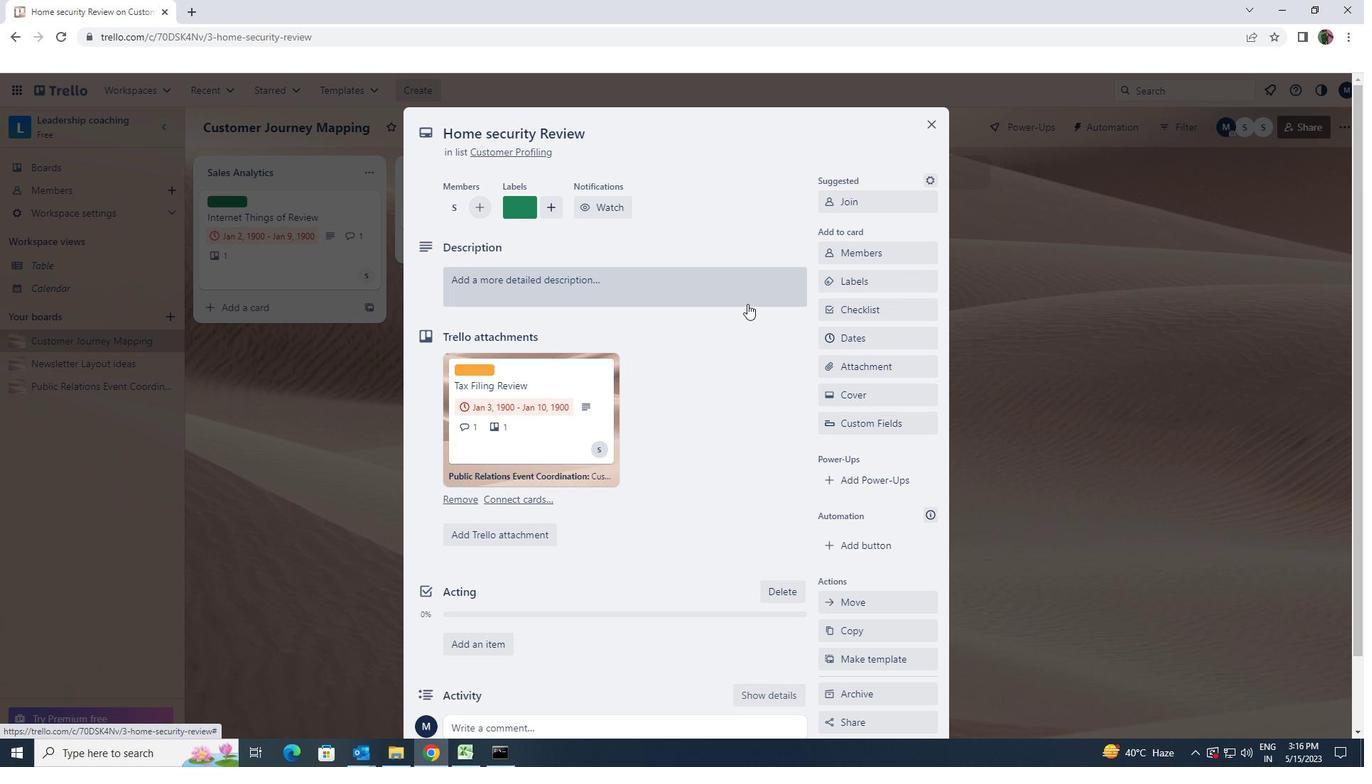 
Action: Key pressed <Key.shift><Key.shift><Key.shift><Key.shift><Key.shift><Key.shift><Key.shift><Key.shift><Key.shift><Key.shift><Key.shift><Key.shift><Key.shift><Key.shift><Key.shift><Key.shift><Key.shift><Key.shift><Key.shift><Key.shift><Key.shift><Key.shift><Key.shift><Key.shift><Key.shift>PLAN<Key.space>AND<Key.space>EXECUTE<Key.space>COMPANY<Key.space>TEAM<Key.space>BUL<Key.backspace>ILDING<Key.space><Key.space>CONFERENCE
Screenshot: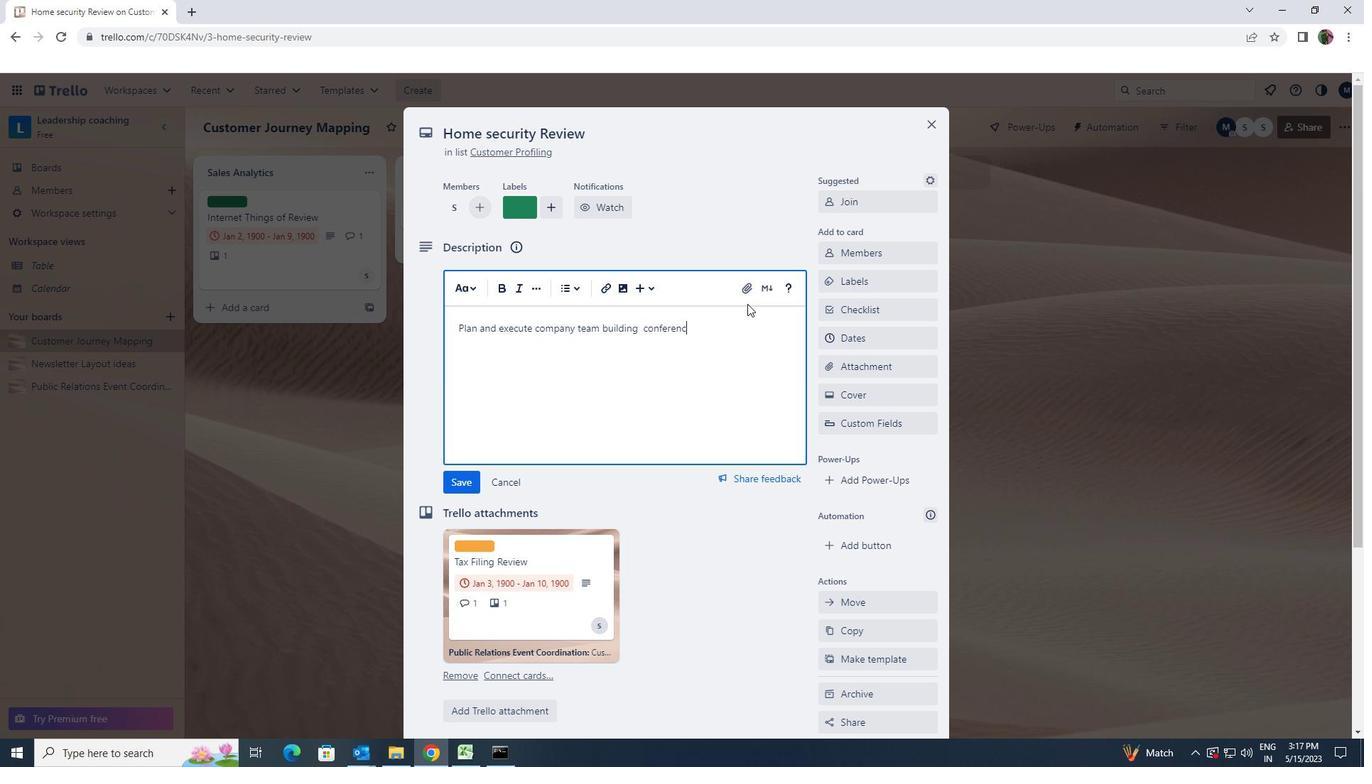 
Action: Mouse moved to (462, 481)
Screenshot: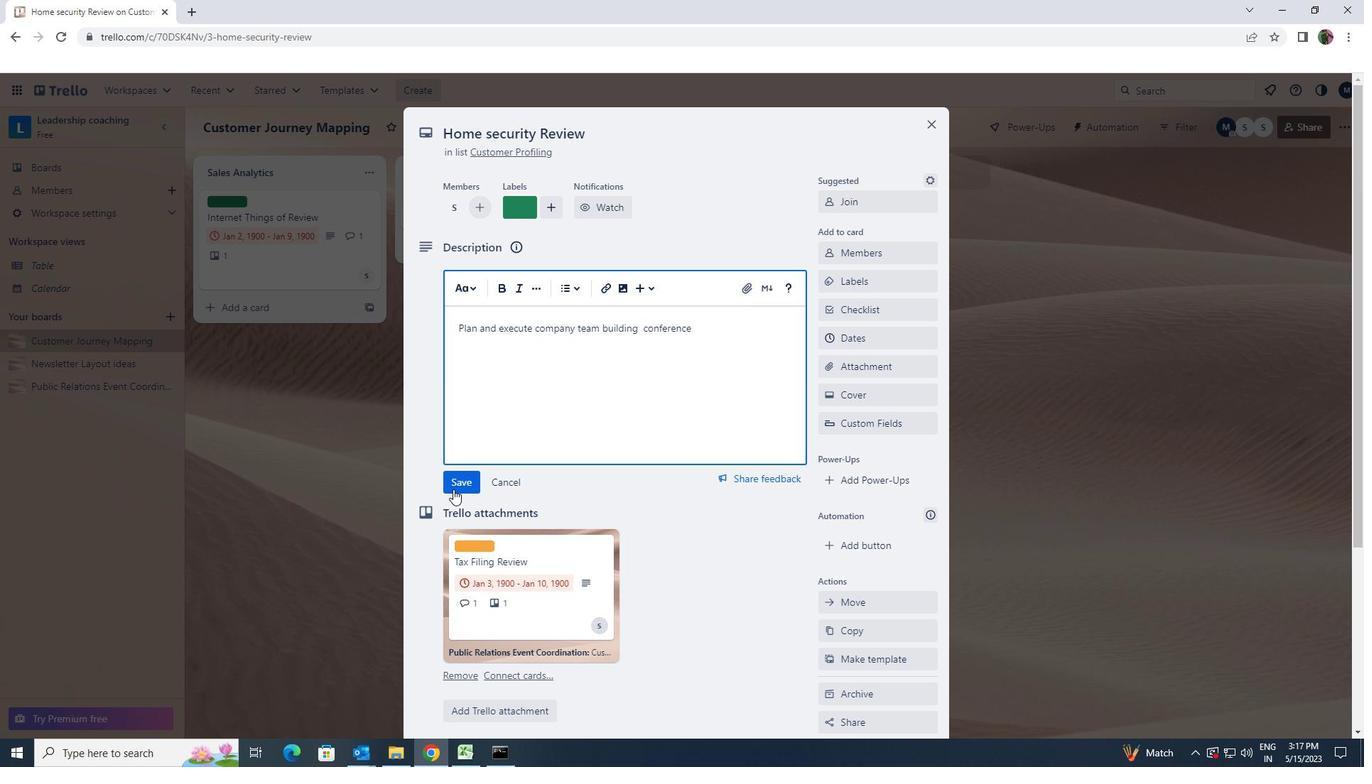 
Action: Mouse pressed left at (462, 481)
Screenshot: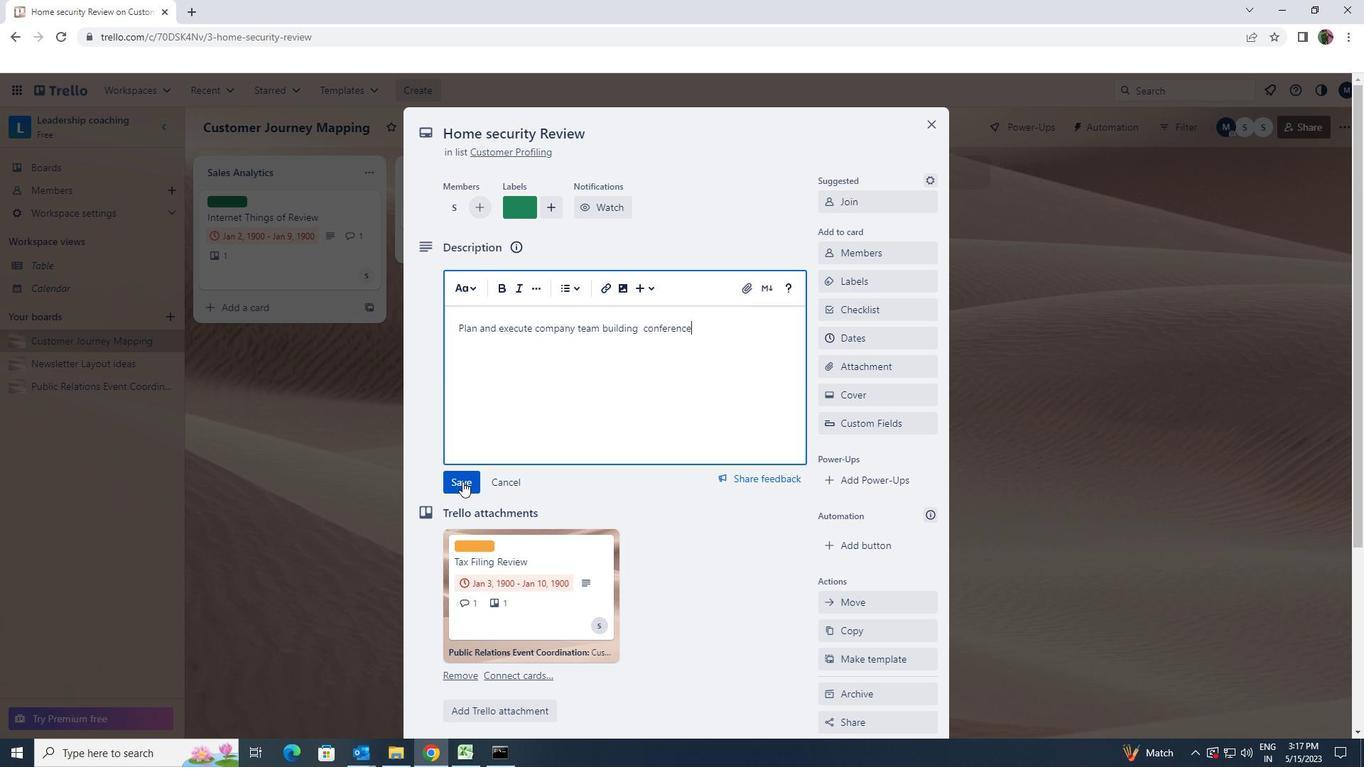 
Action: Mouse moved to (462, 479)
Screenshot: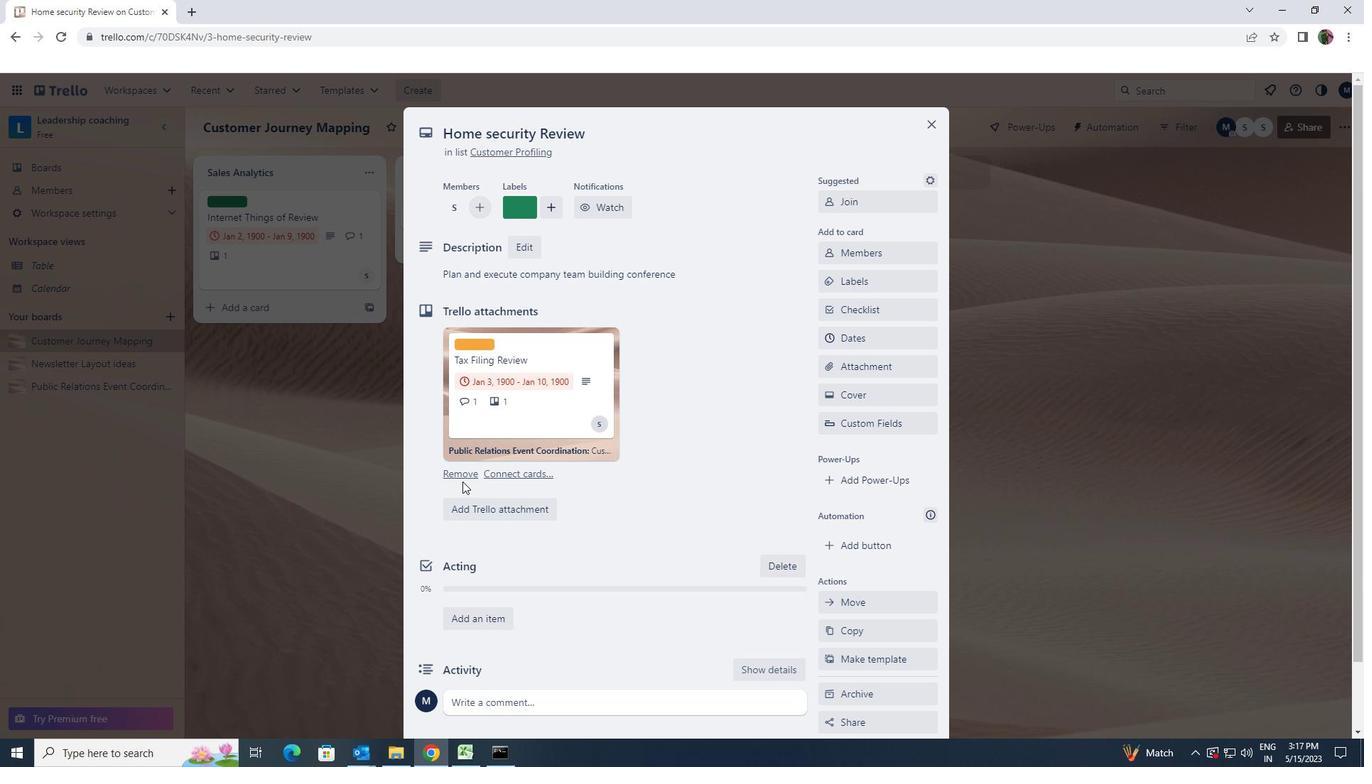 
Action: Mouse scrolled (462, 479) with delta (0, 0)
Screenshot: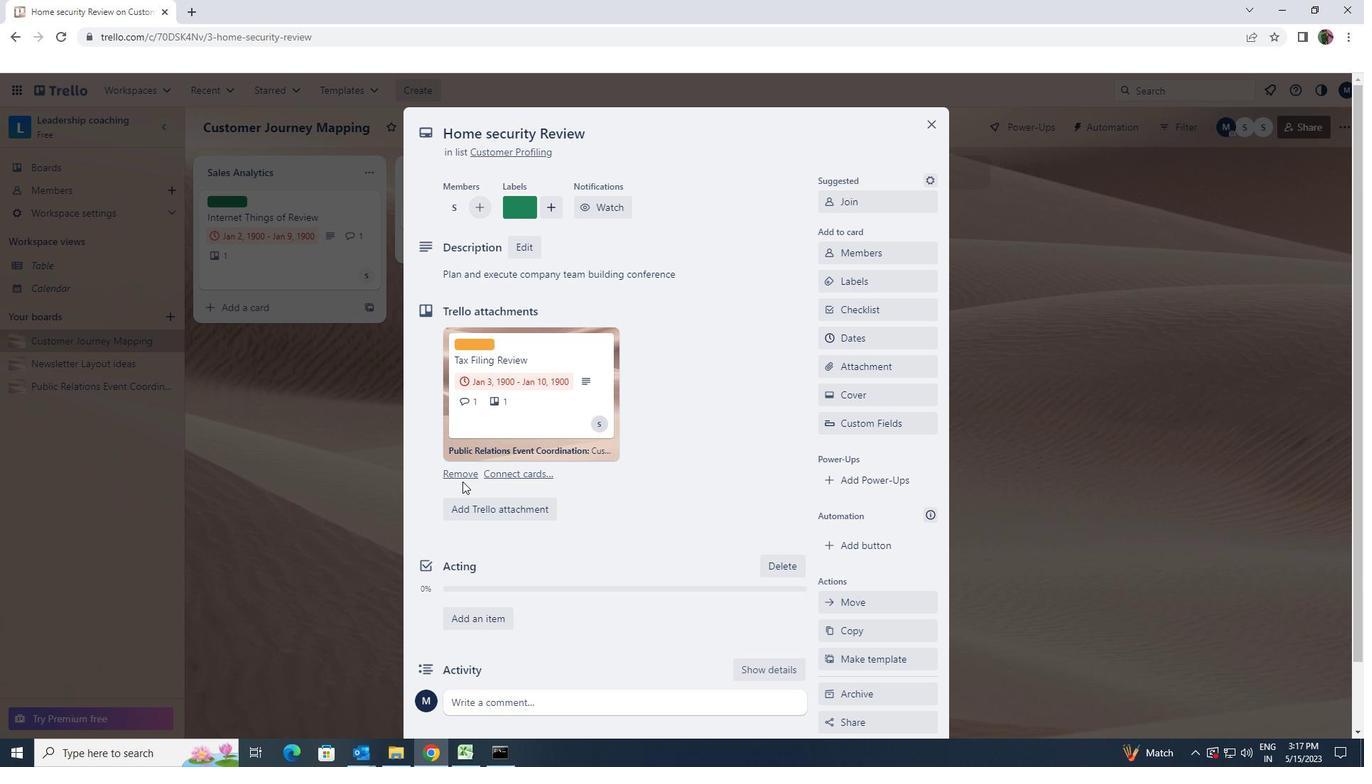 
Action: Mouse scrolled (462, 479) with delta (0, 0)
Screenshot: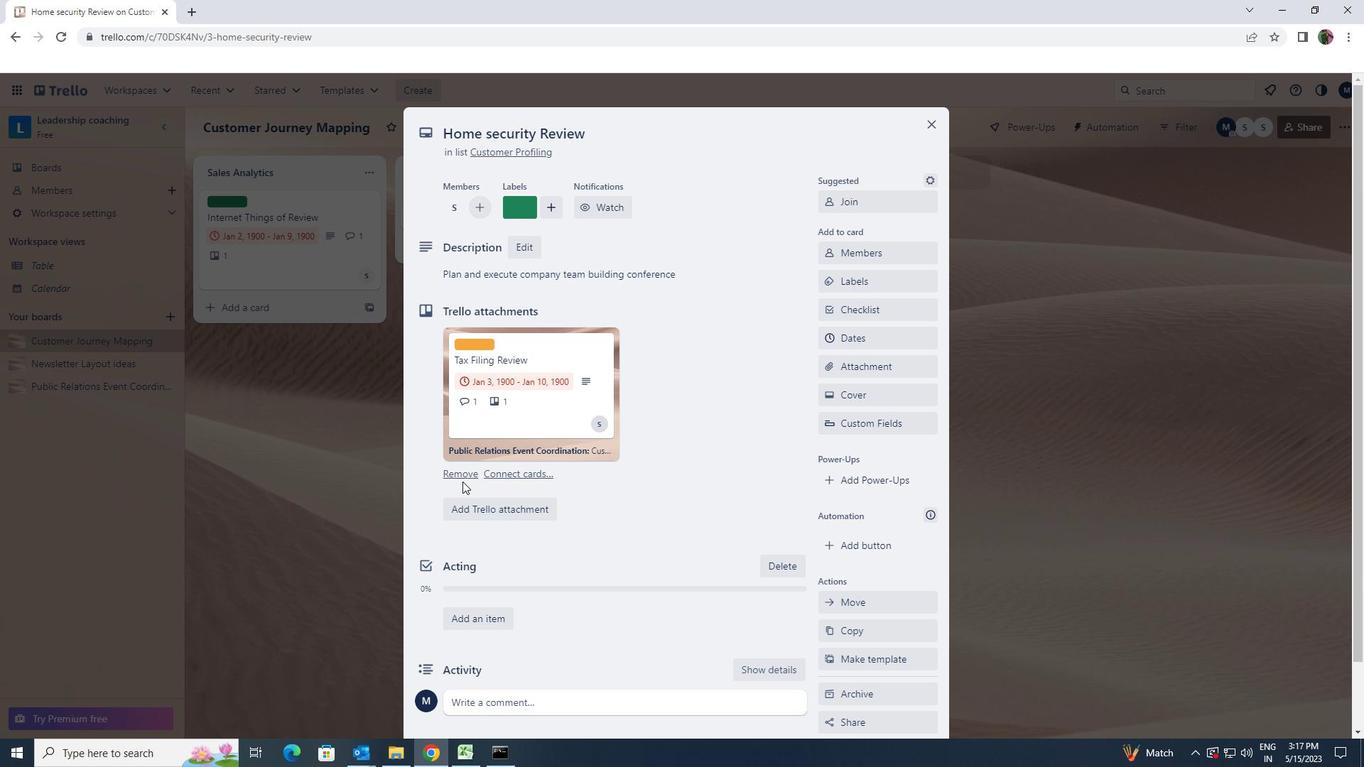 
Action: Mouse scrolled (462, 479) with delta (0, 0)
Screenshot: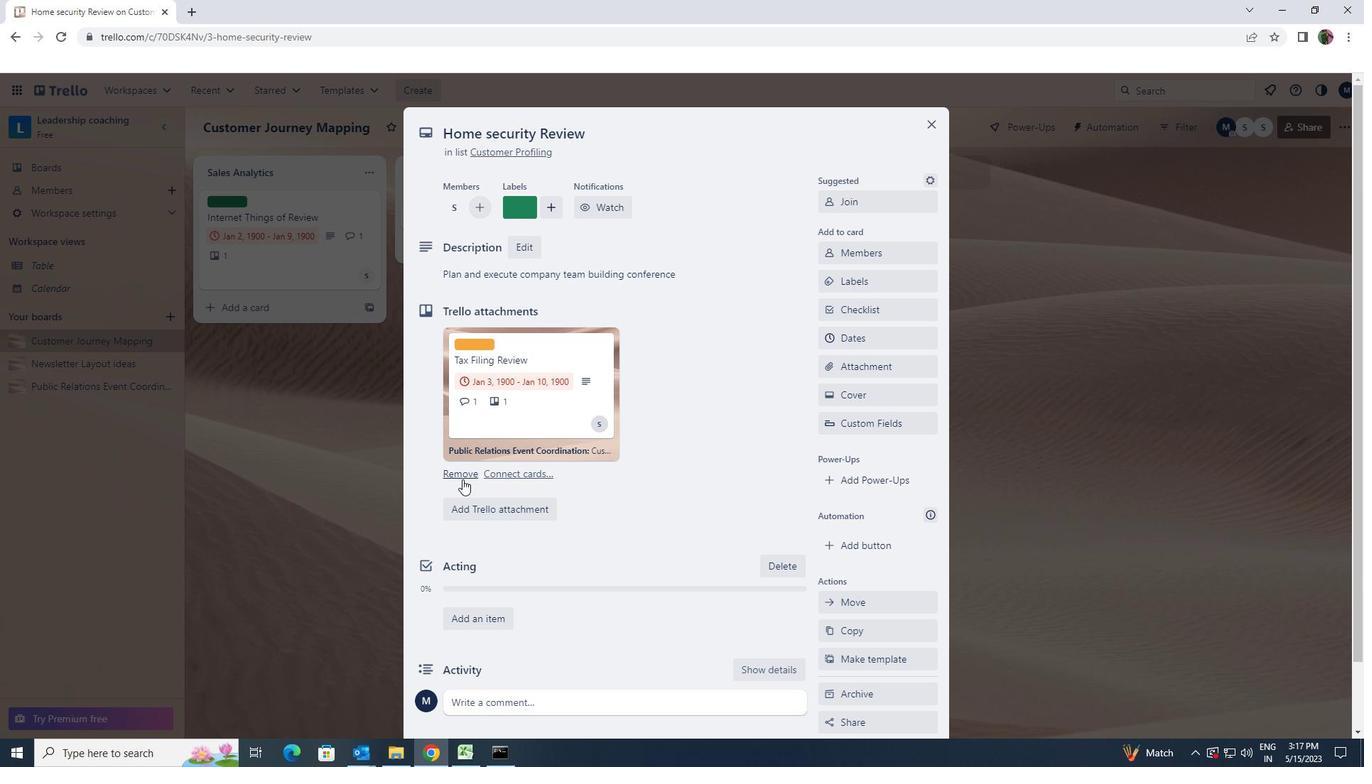 
Action: Mouse scrolled (462, 479) with delta (0, 0)
Screenshot: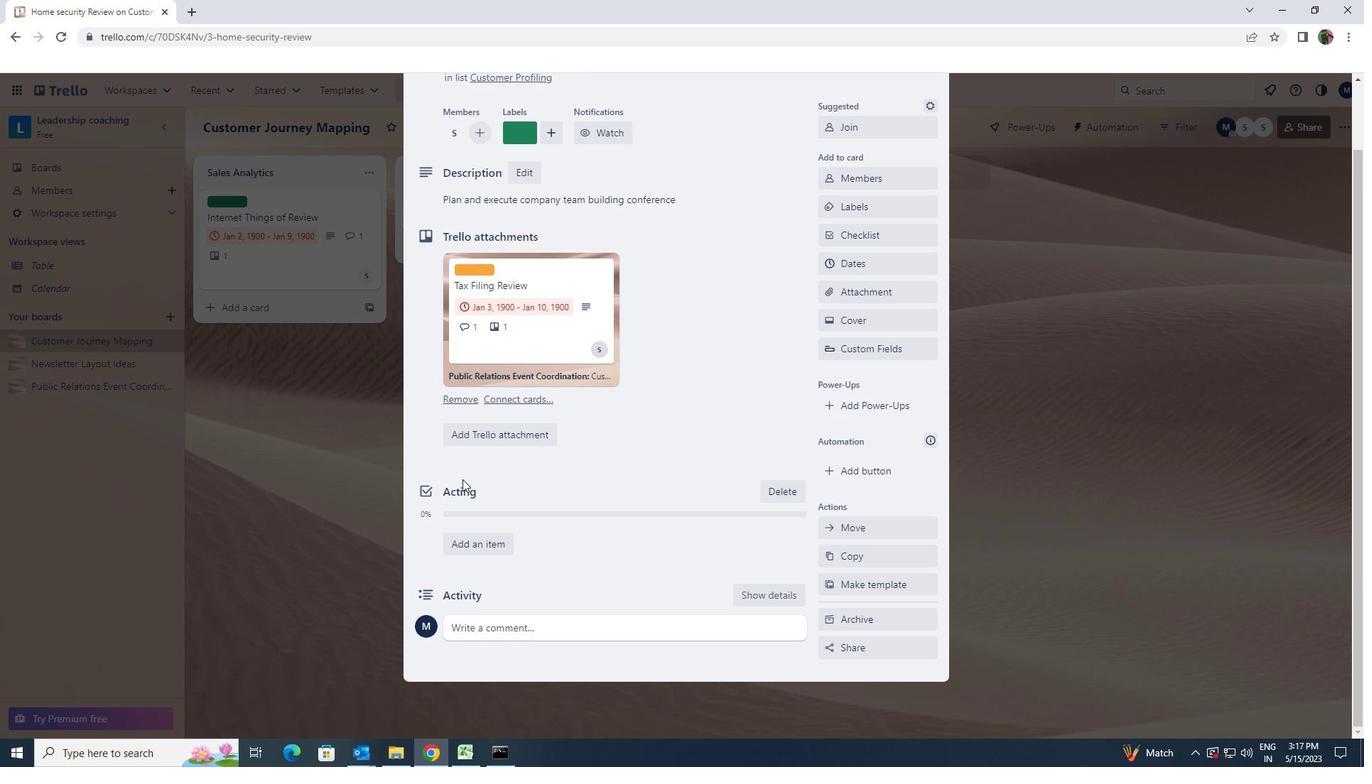 
Action: Mouse scrolled (462, 479) with delta (0, 0)
Screenshot: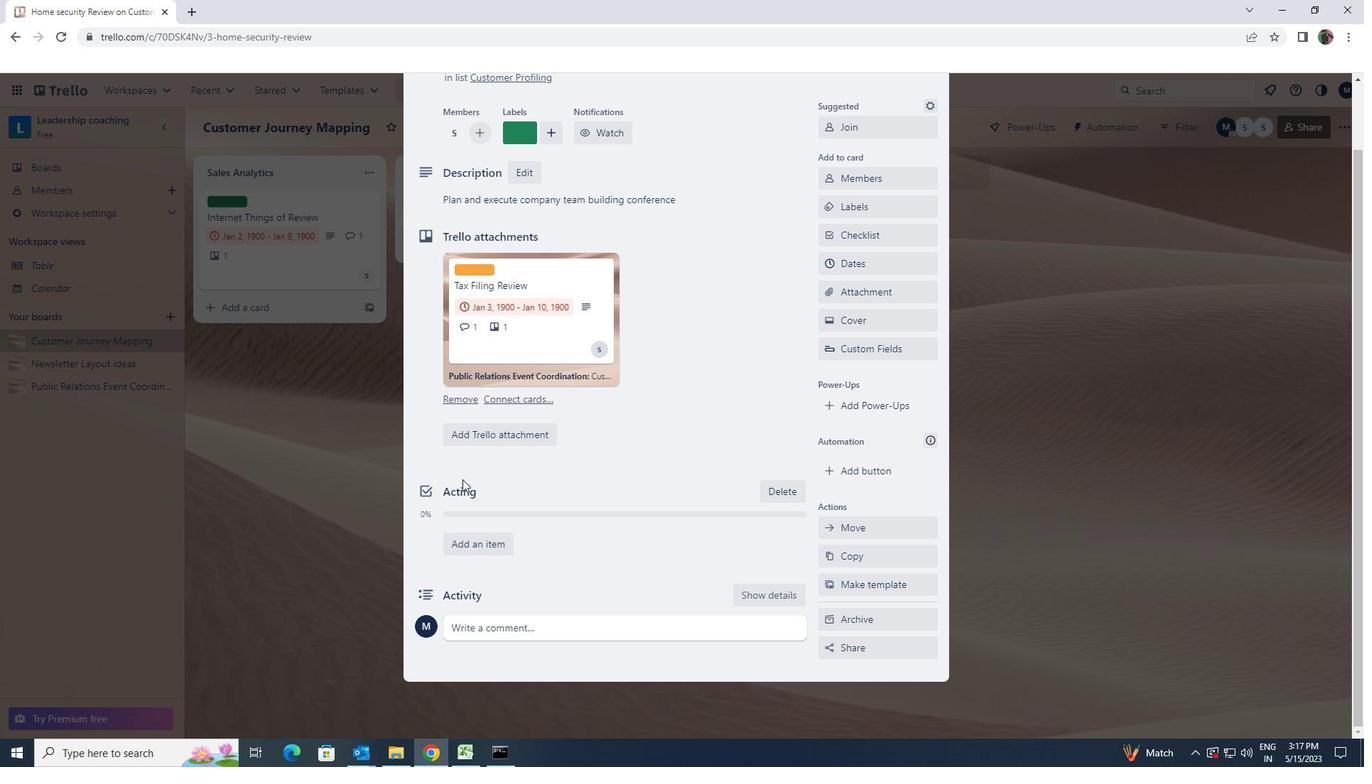 
Action: Mouse moved to (489, 632)
Screenshot: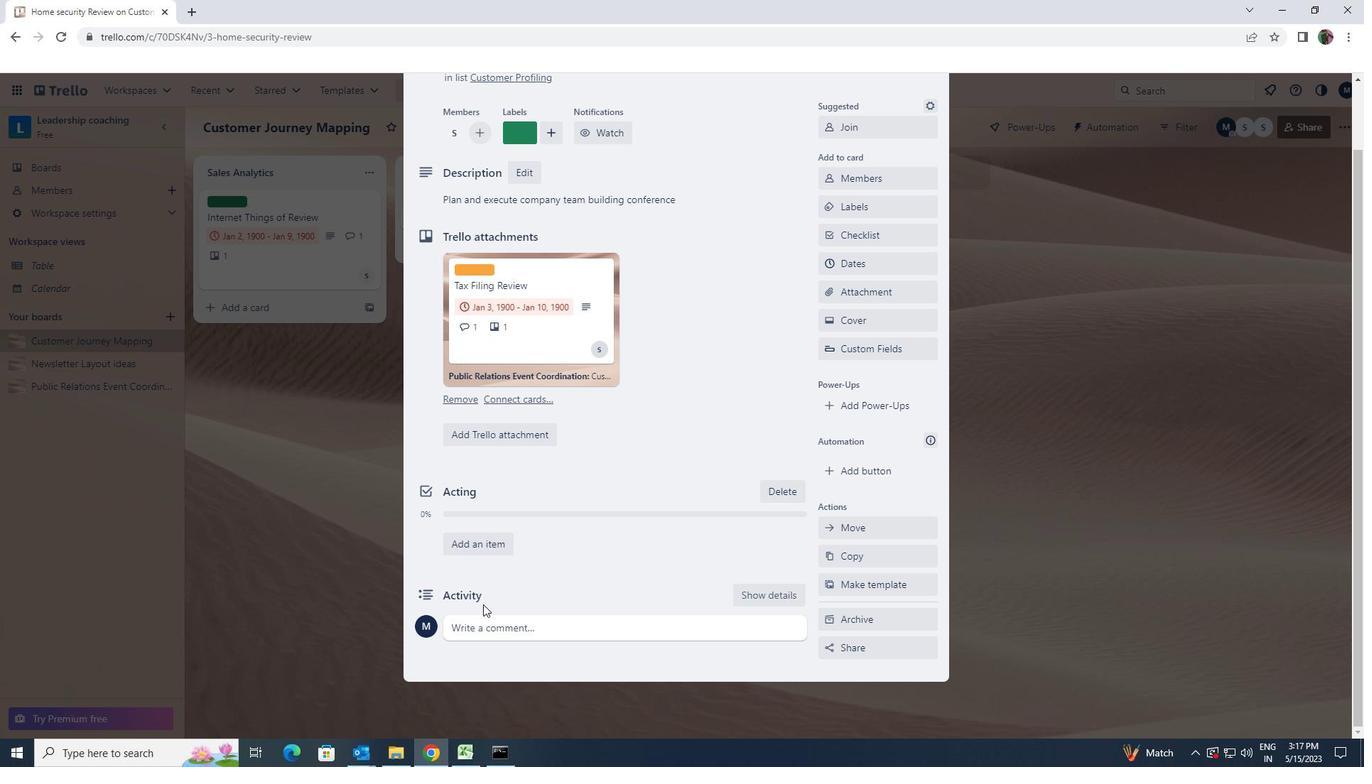 
Action: Mouse pressed left at (489, 632)
Screenshot: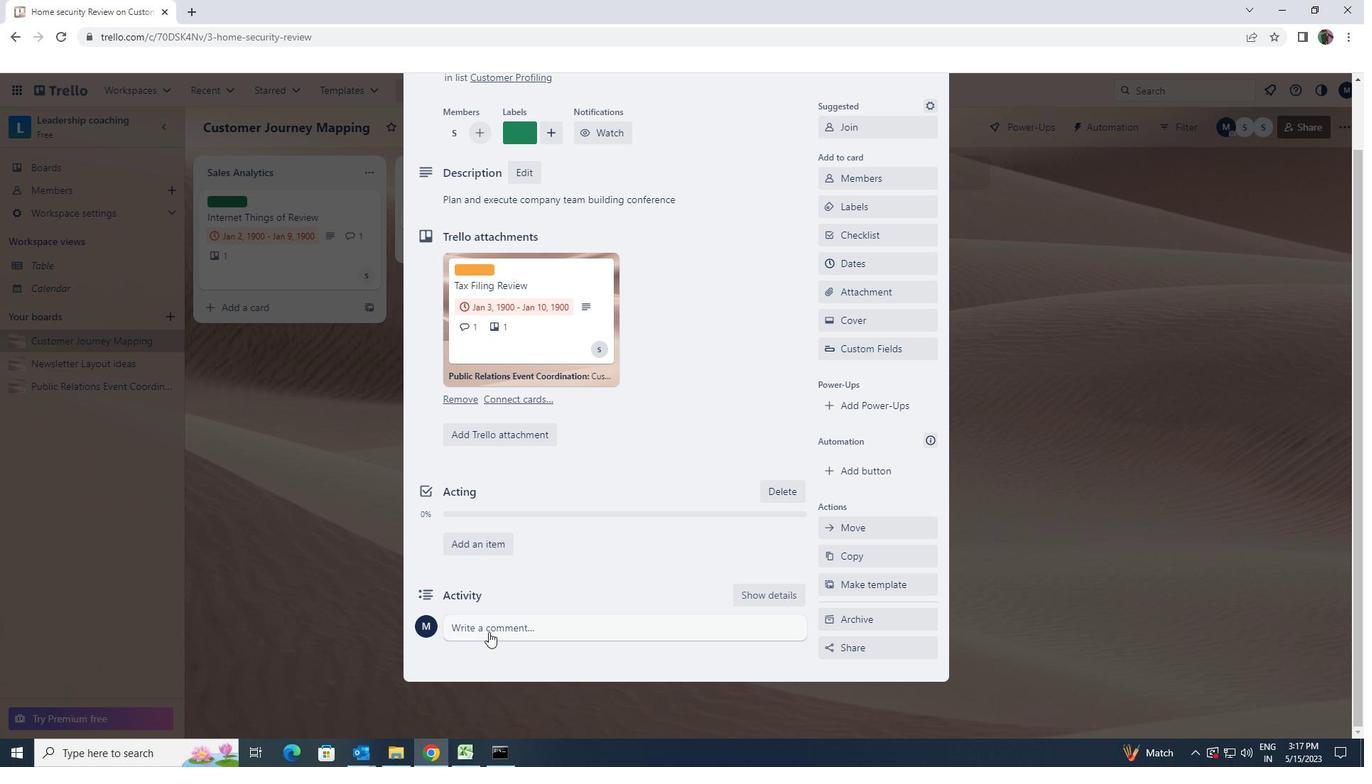 
Action: Key pressed <Key.shift>LET<Key.space>US<Key.space>APPROACH<Key.space>THIS<Key.space>TASK<Key.space>WIT<Key.space>SENSE<Key.space>OF<Key.space>OWNERSHIP<Key.space>AND<Key.space>RESPONSIBILITY<Key.space>RECOGNIZING<Key.space>THAT<Key.space>ITS<Key.space>SUCCESS<Key.space>IS<Key.space>OUR<Key.space>RESPONSIBILITY<Key.space>
Screenshot: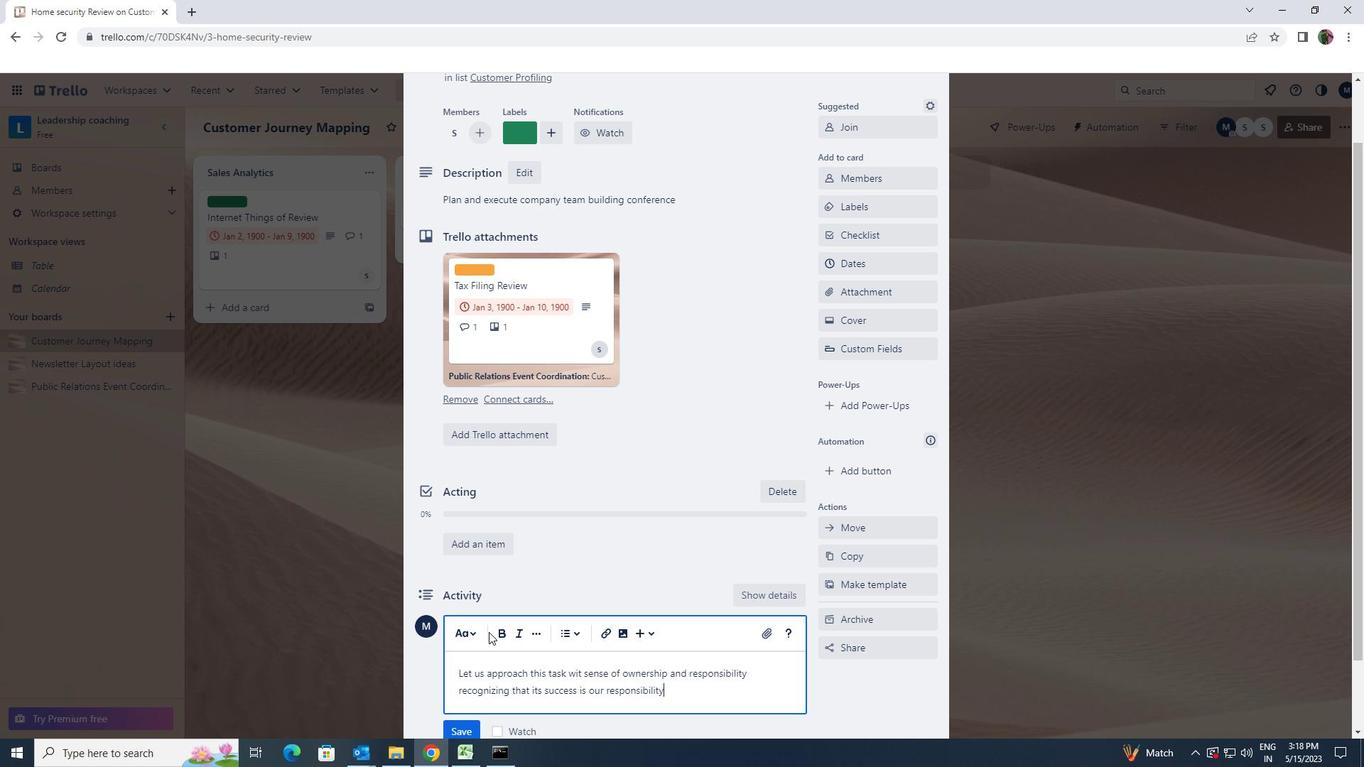 
Action: Mouse moved to (452, 726)
Screenshot: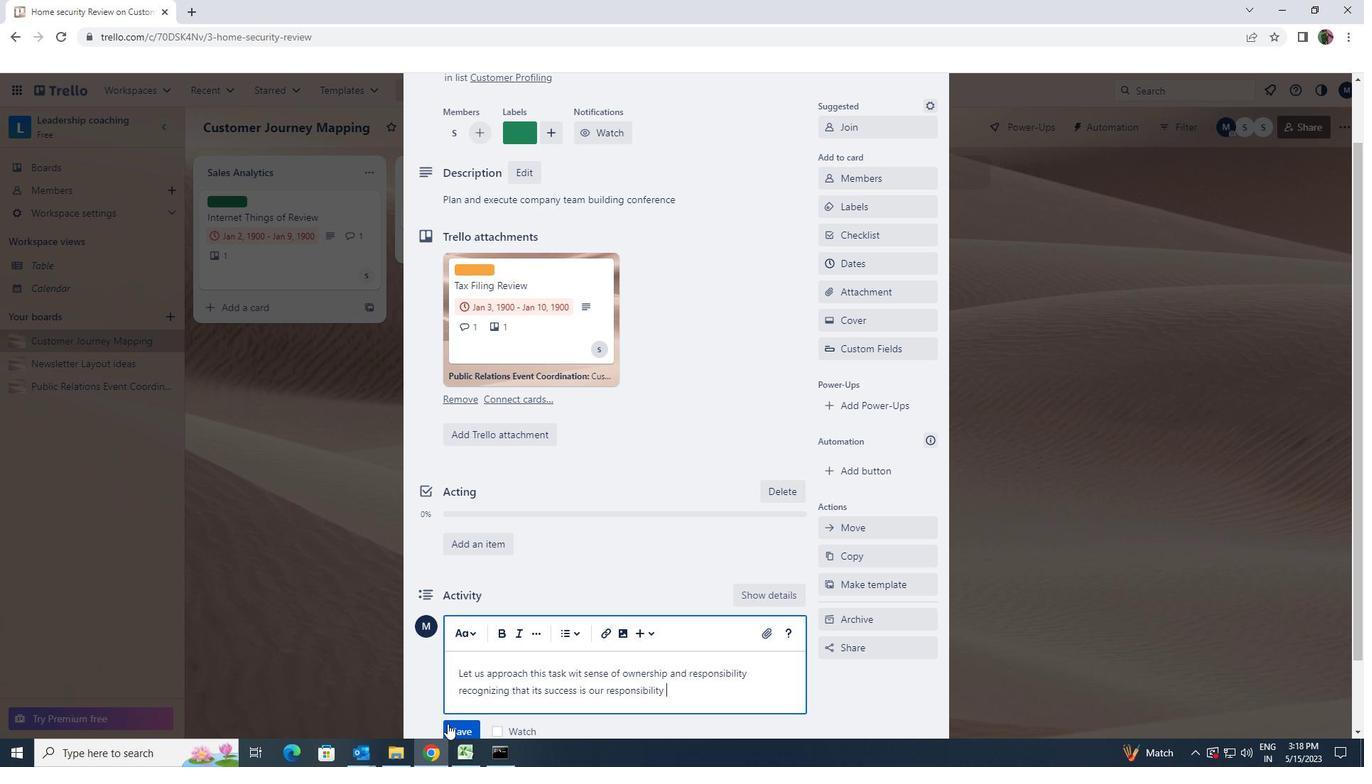 
Action: Mouse pressed left at (452, 726)
Screenshot: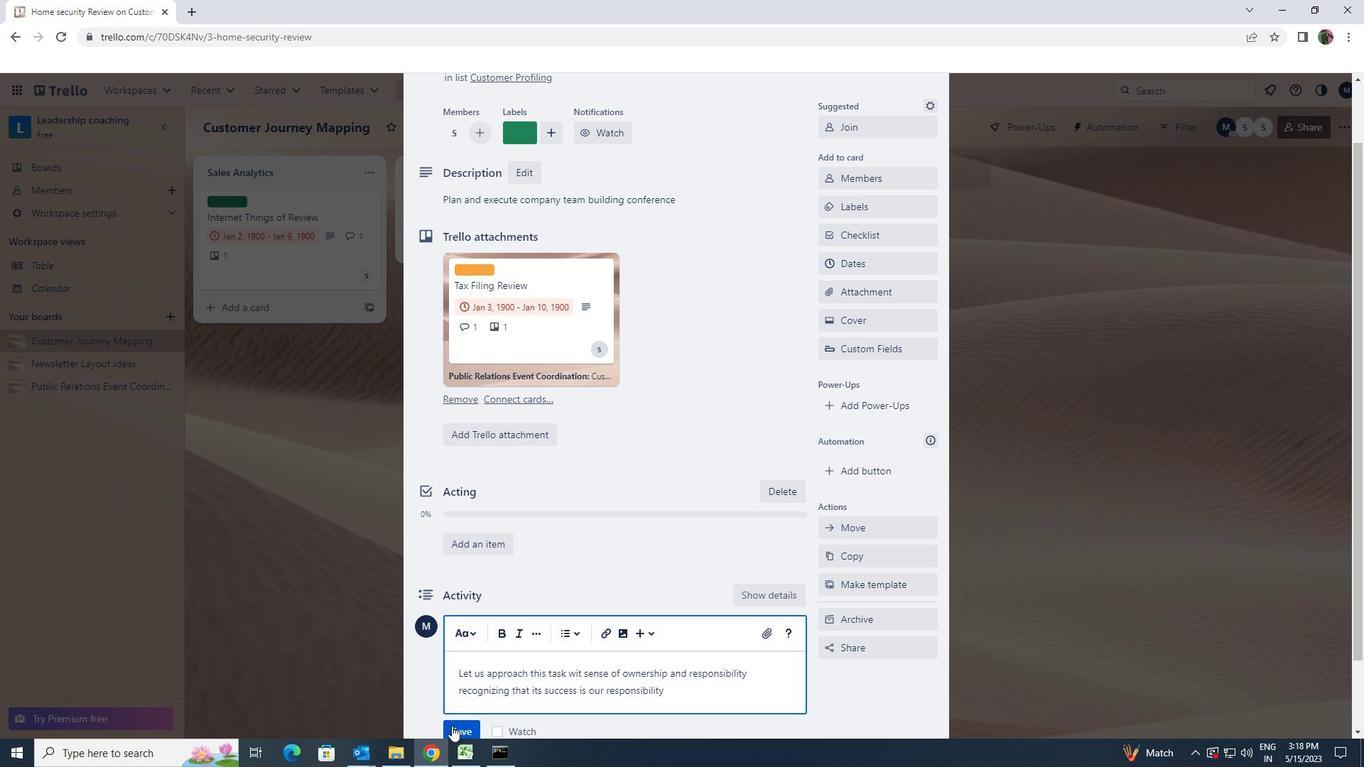 
Action: Mouse moved to (555, 646)
Screenshot: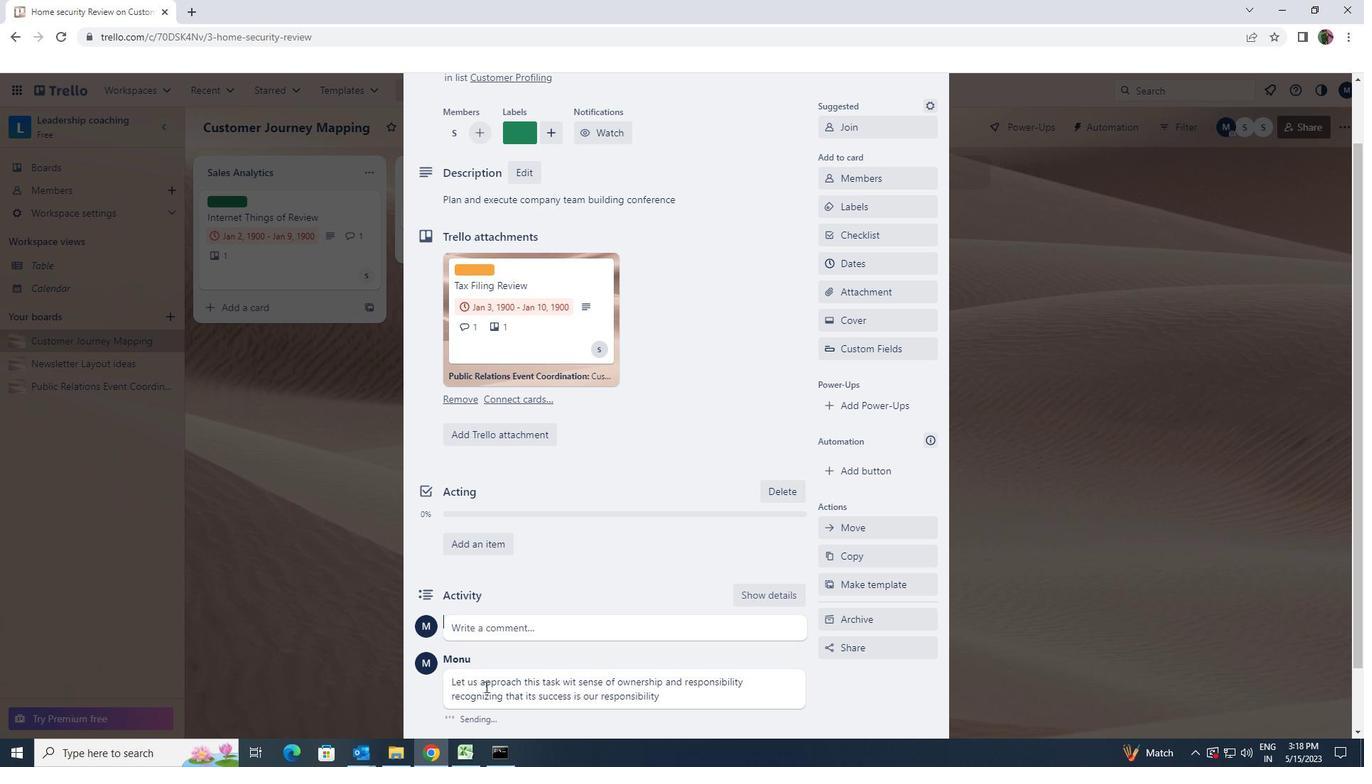 
Action: Mouse scrolled (555, 647) with delta (0, 0)
Screenshot: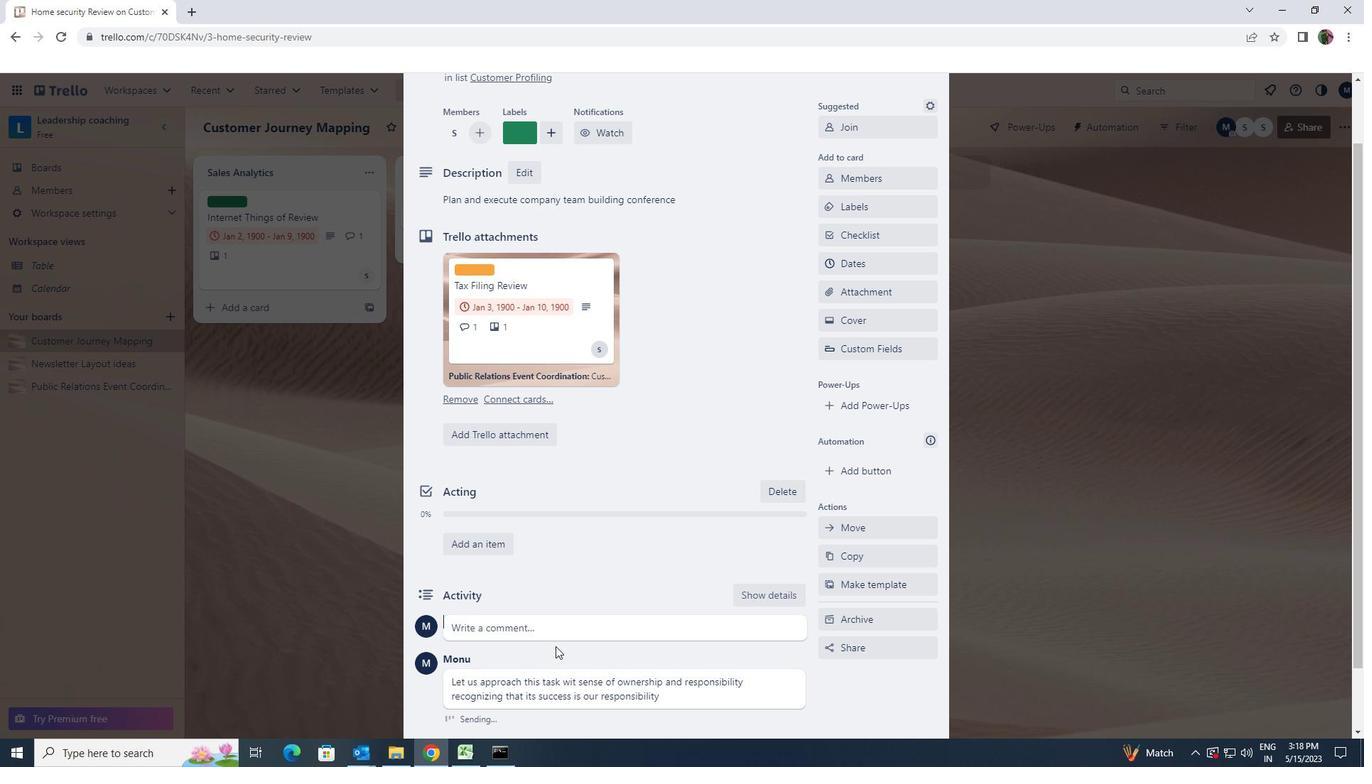 
Action: Mouse moved to (555, 646)
Screenshot: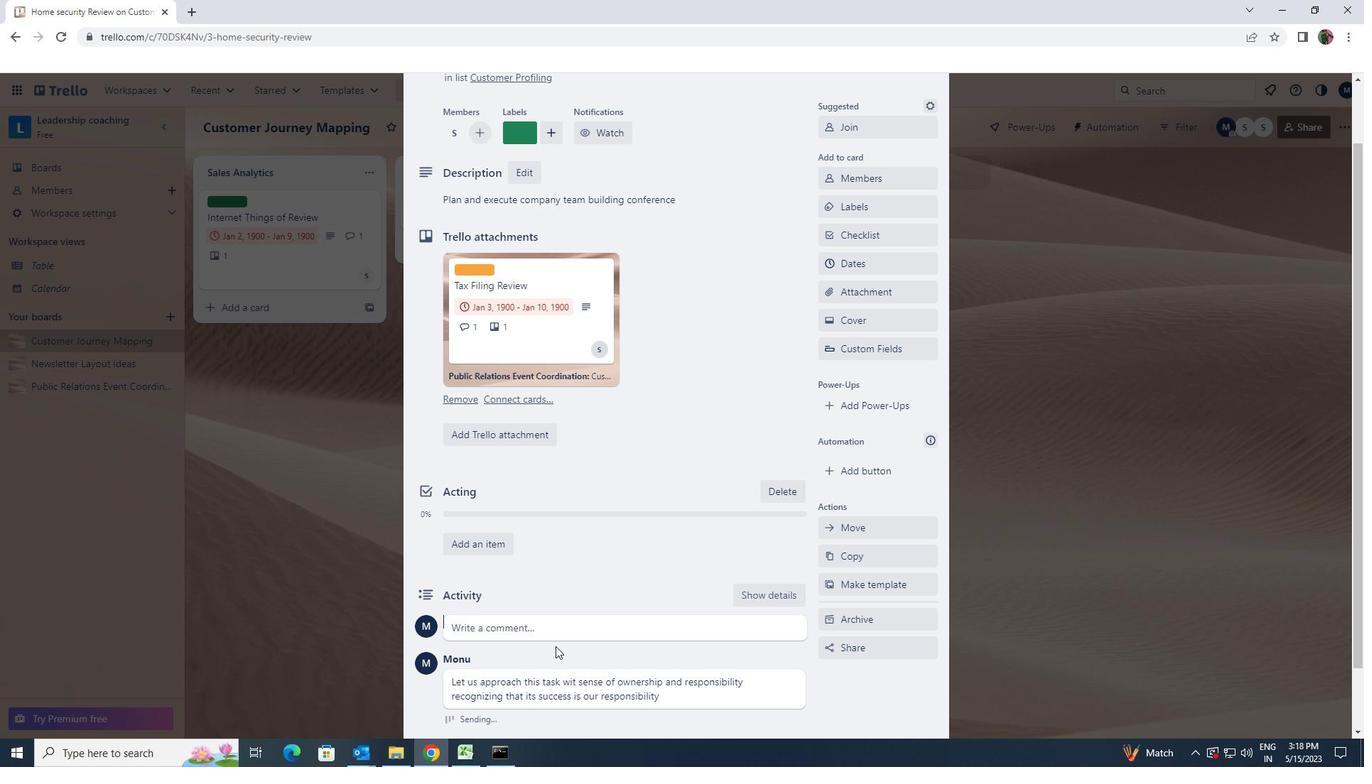 
Action: Mouse scrolled (555, 647) with delta (0, 0)
Screenshot: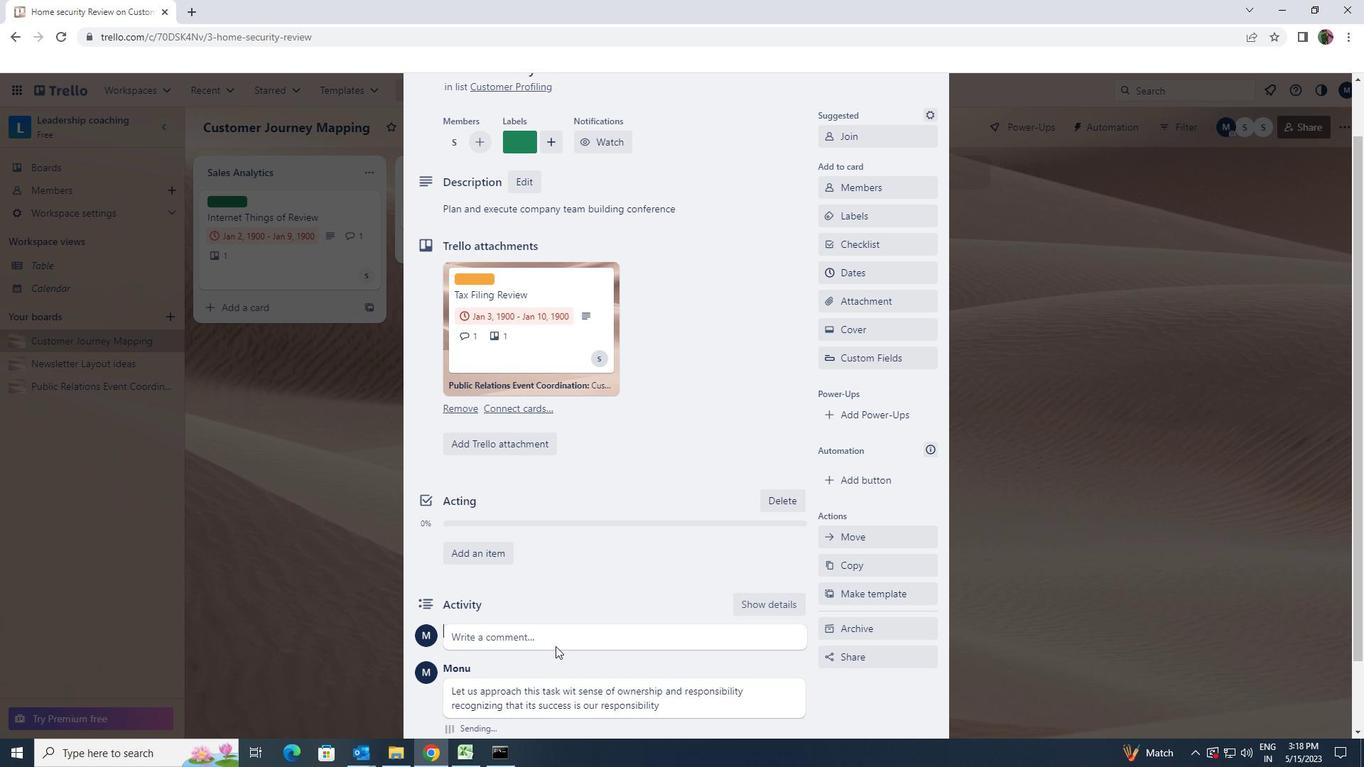 
Action: Mouse scrolled (555, 647) with delta (0, 0)
Screenshot: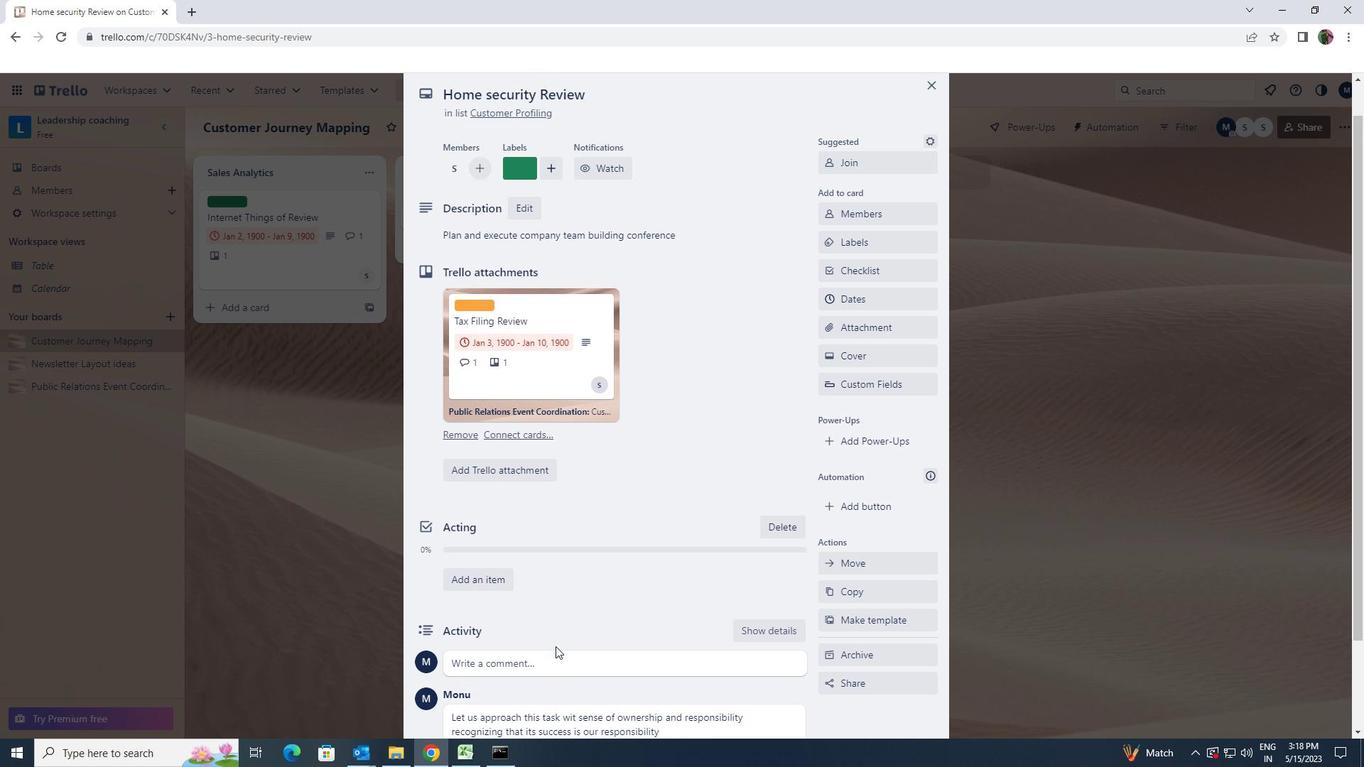 
Action: Mouse moved to (845, 341)
Screenshot: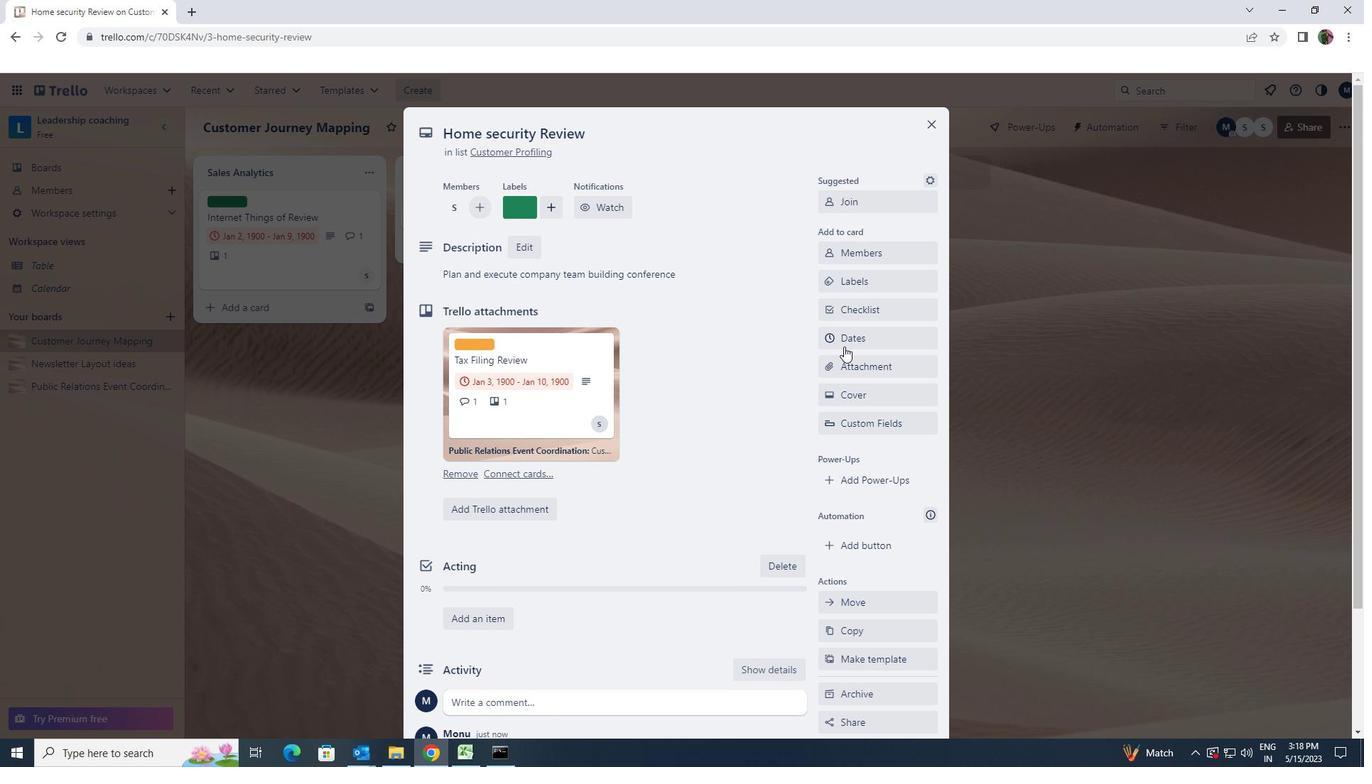 
Action: Mouse pressed left at (845, 341)
Screenshot: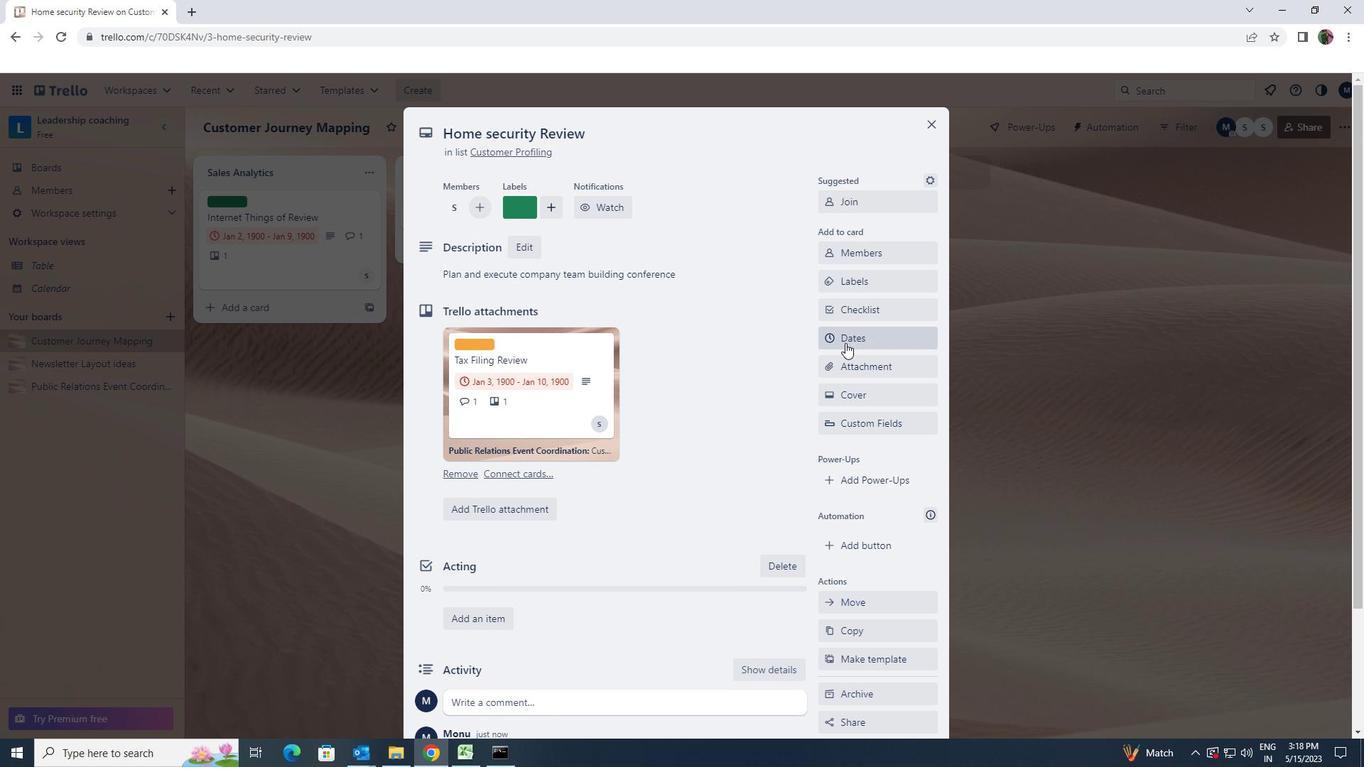 
Action: Mouse moved to (833, 390)
Screenshot: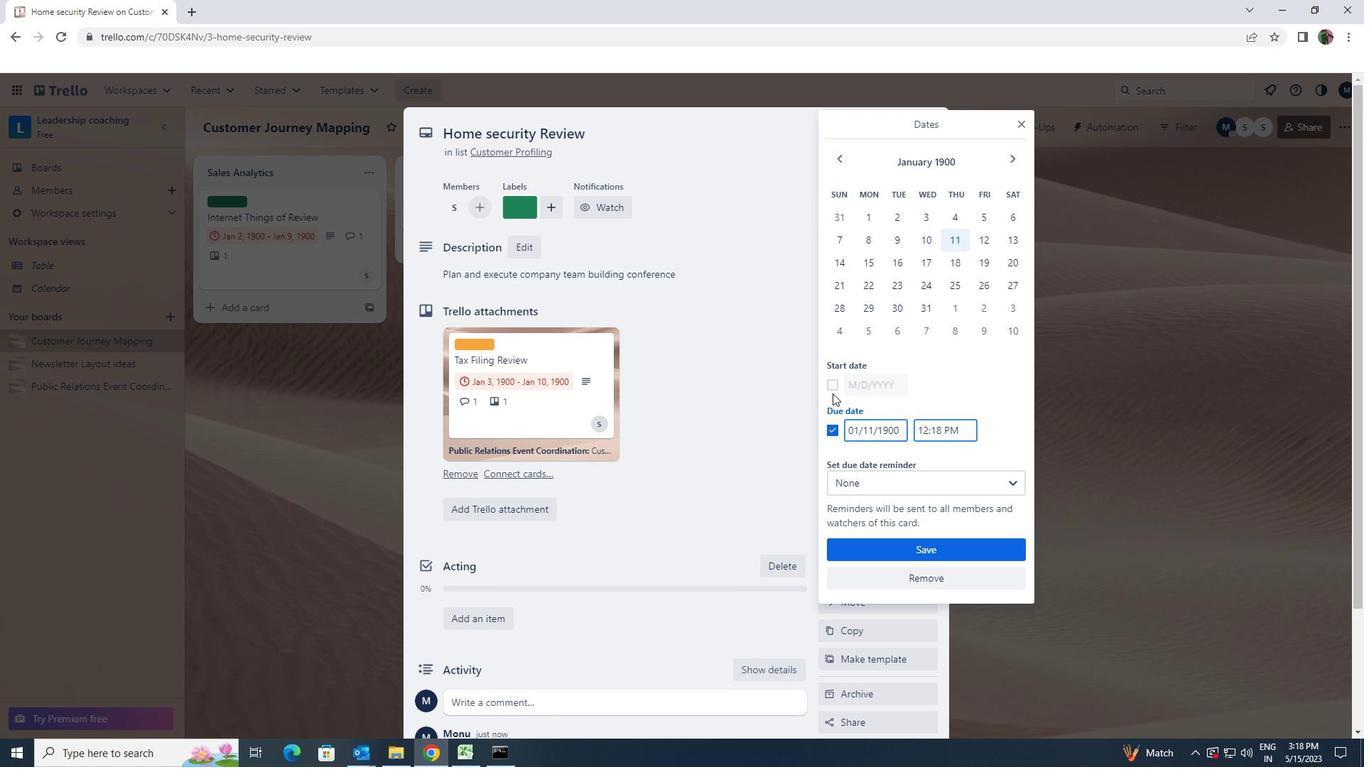 
Action: Mouse pressed left at (833, 390)
Screenshot: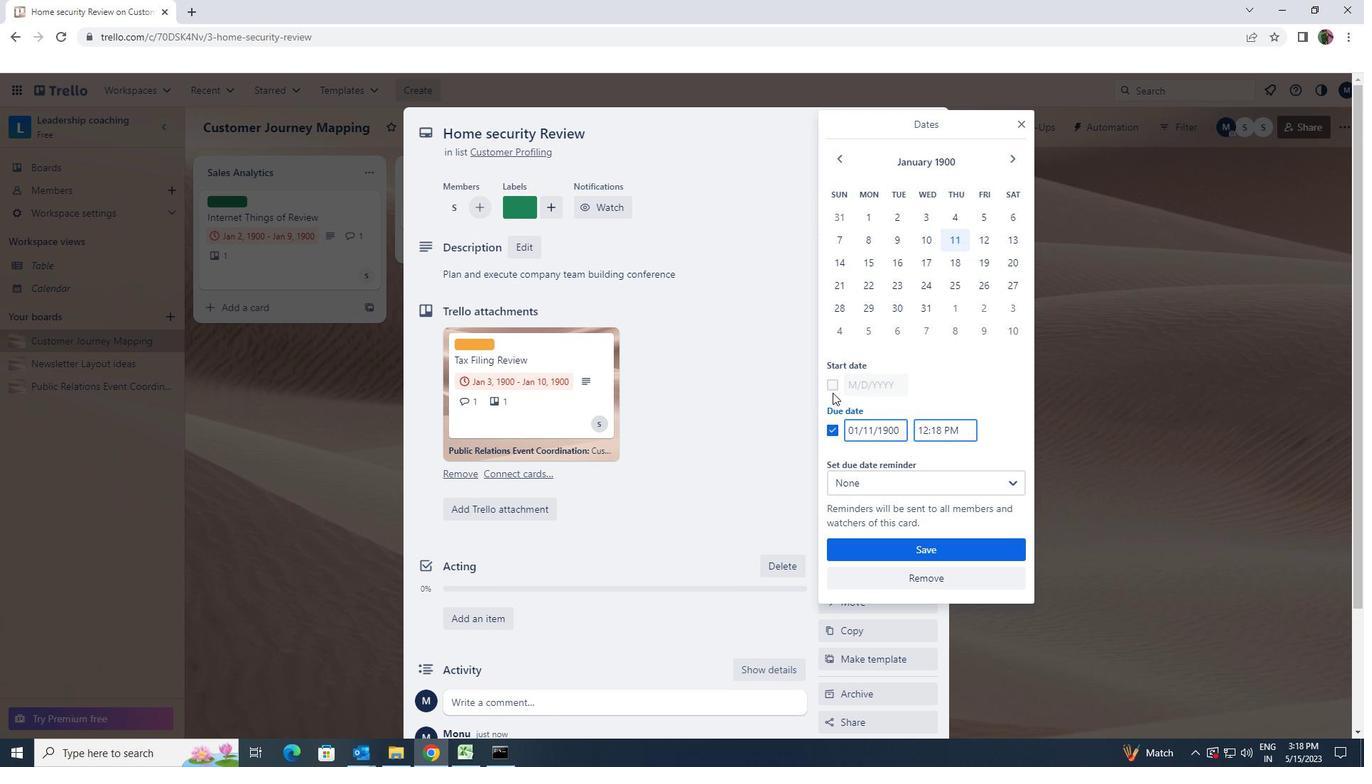 
Action: Mouse moved to (902, 384)
Screenshot: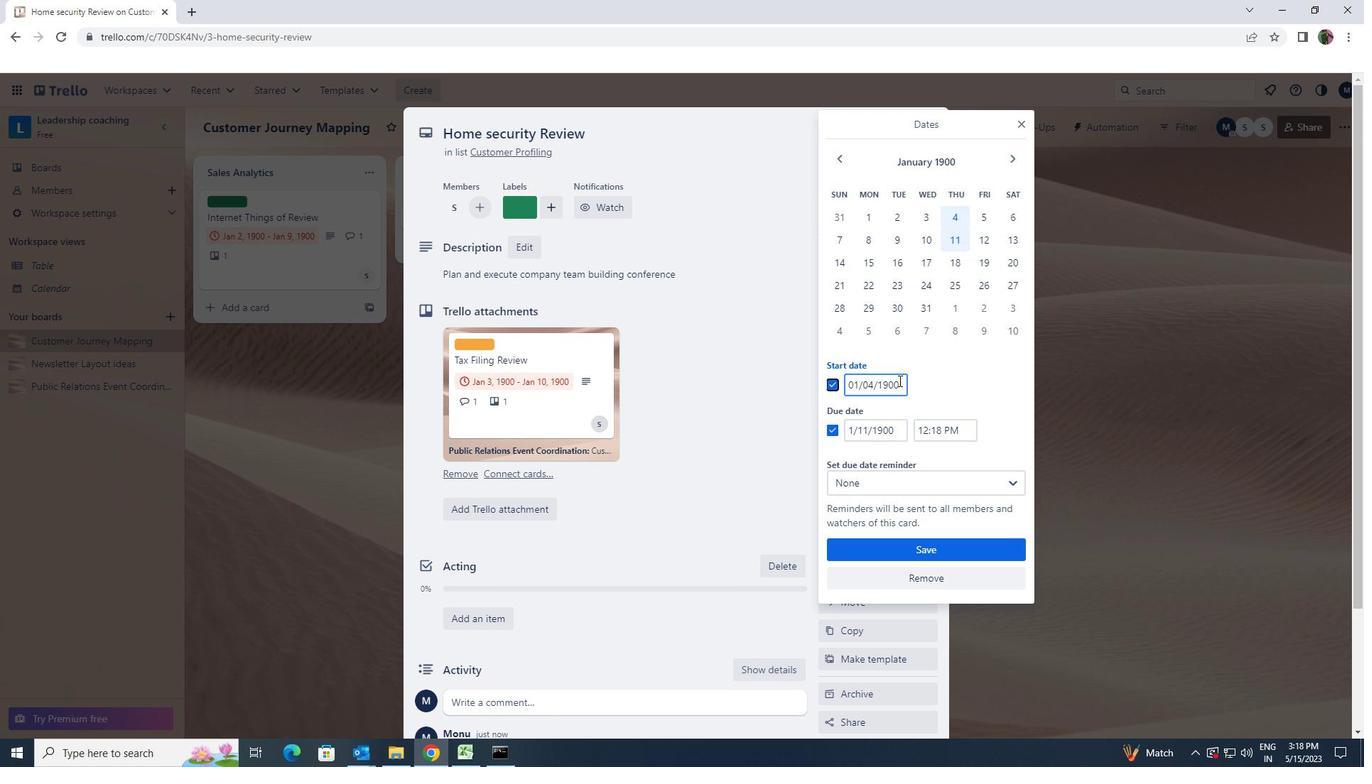
Action: Mouse pressed left at (902, 384)
Screenshot: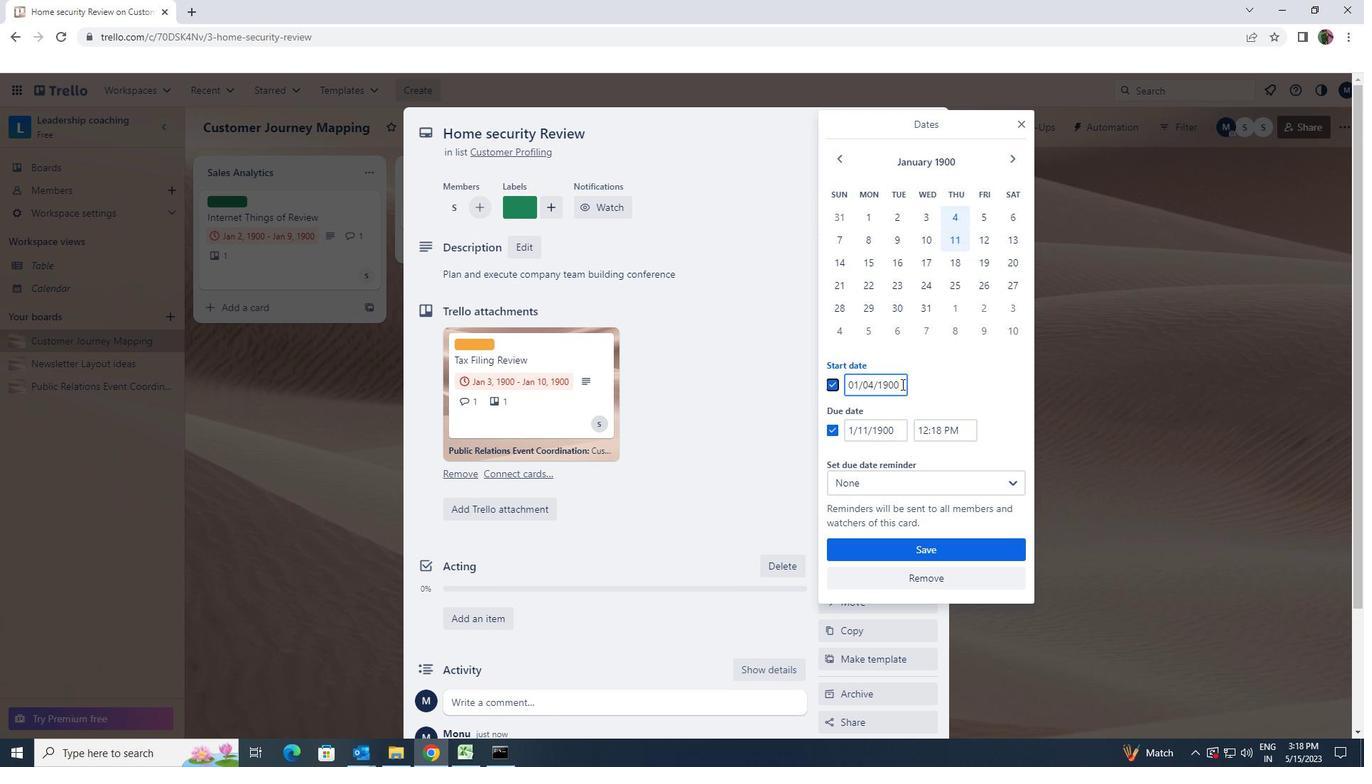 
Action: Mouse moved to (846, 386)
Screenshot: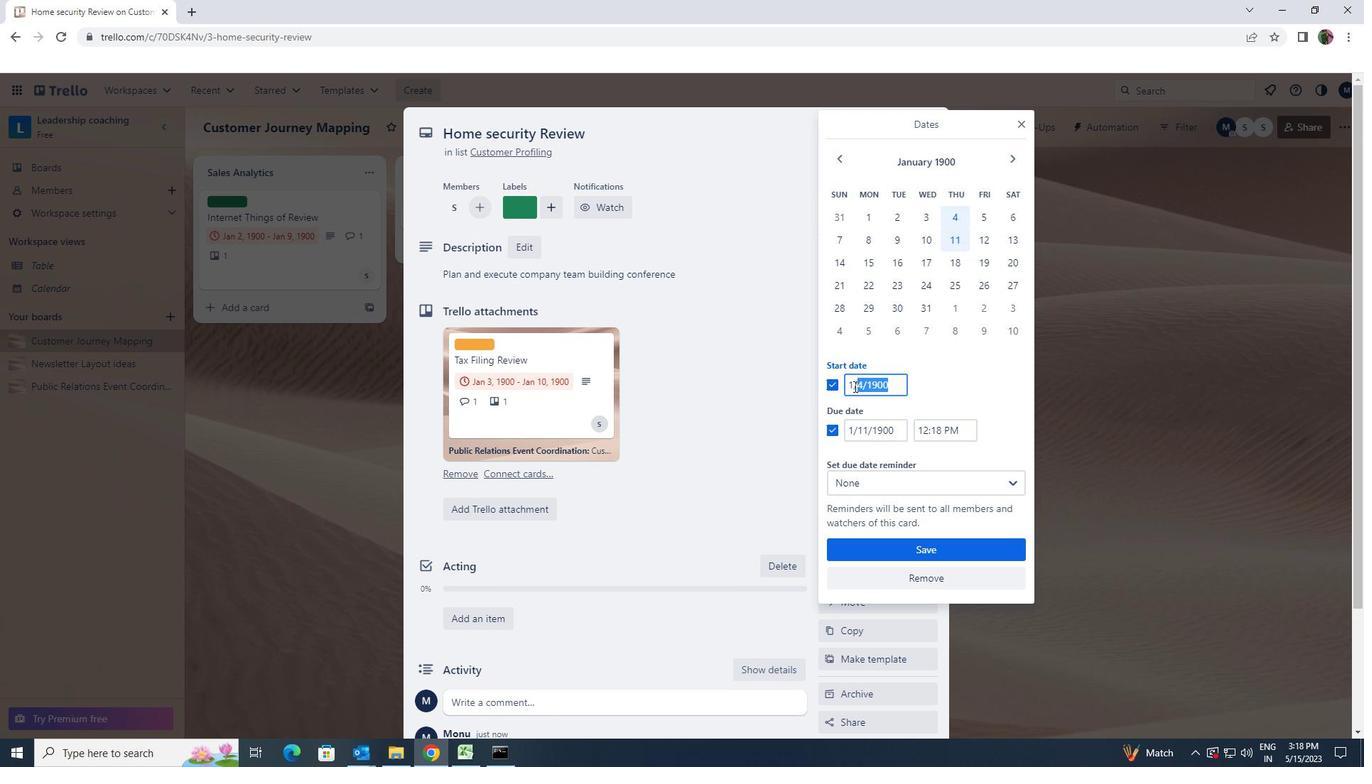 
Action: Key pressed 1/5/1900
Screenshot: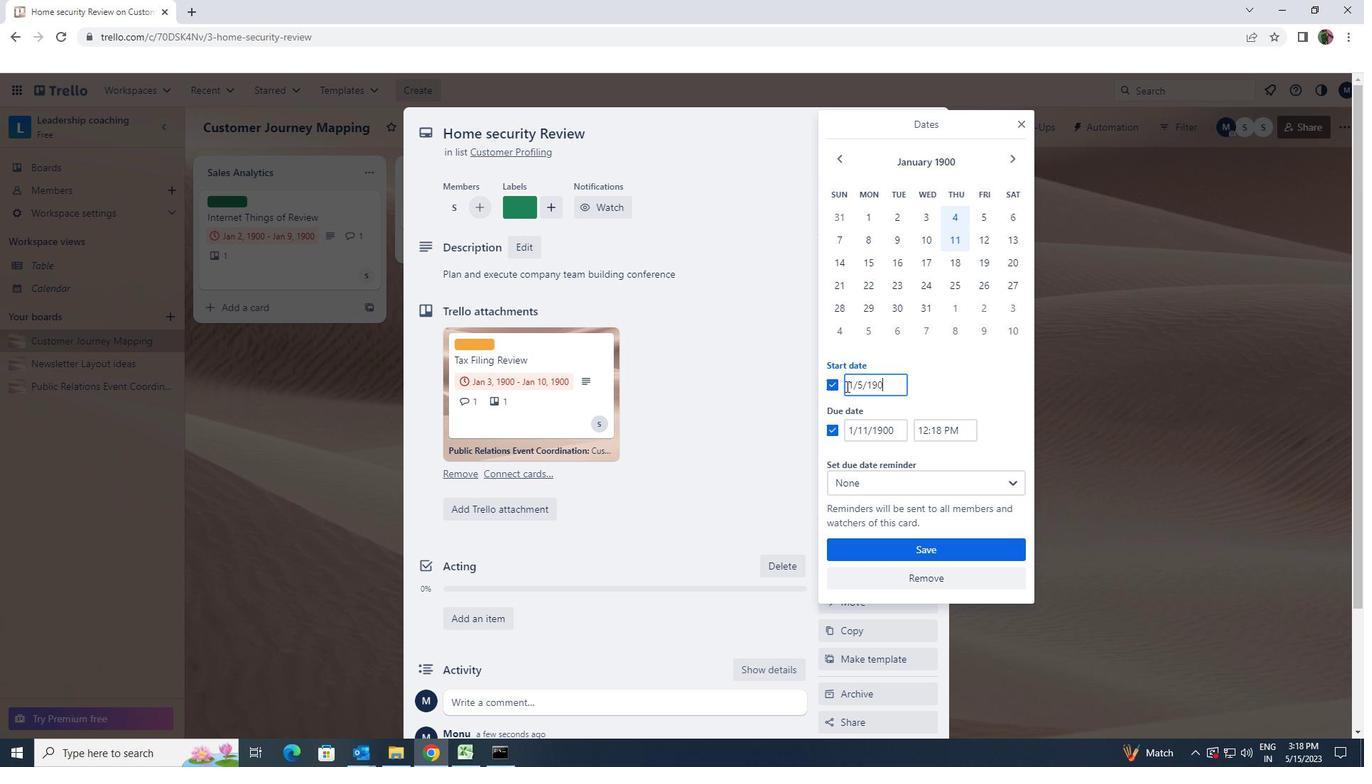 
Action: Mouse moved to (893, 429)
Screenshot: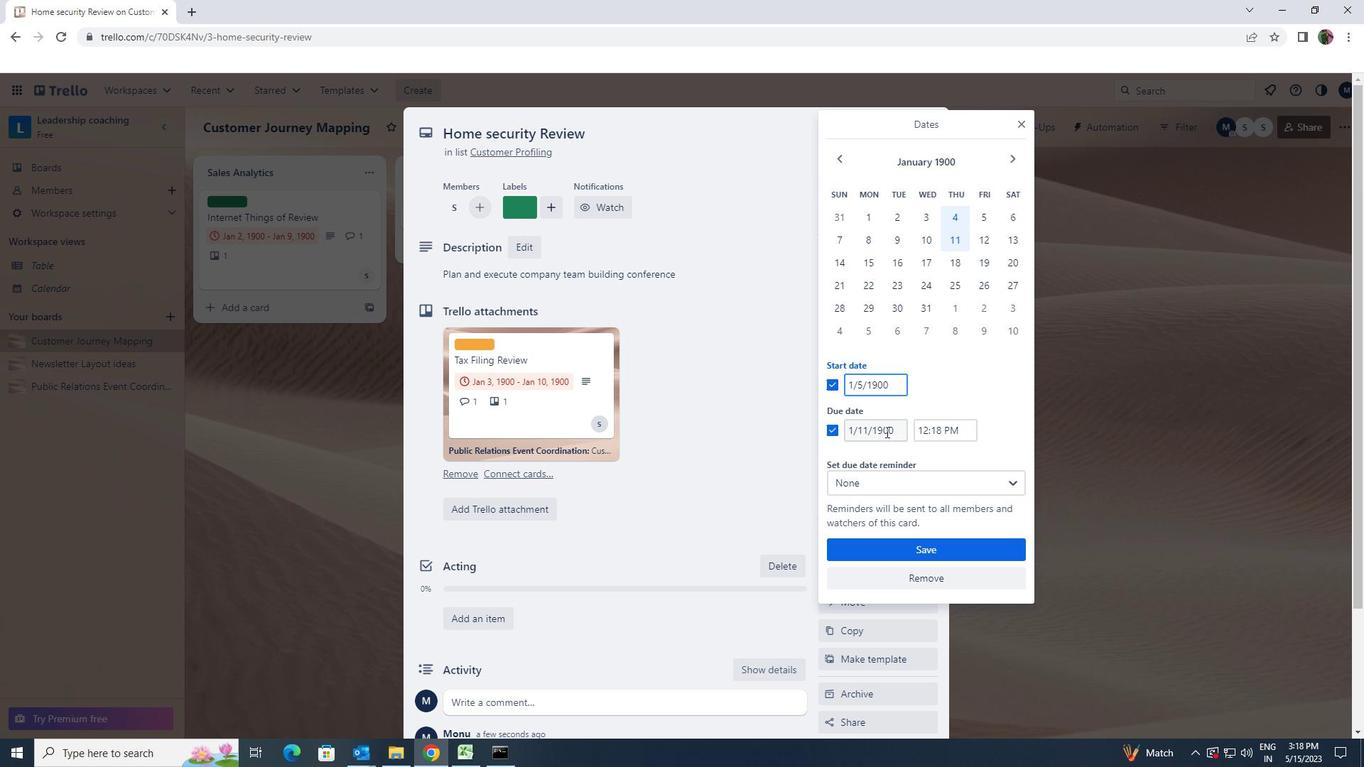 
Action: Mouse pressed left at (893, 429)
Screenshot: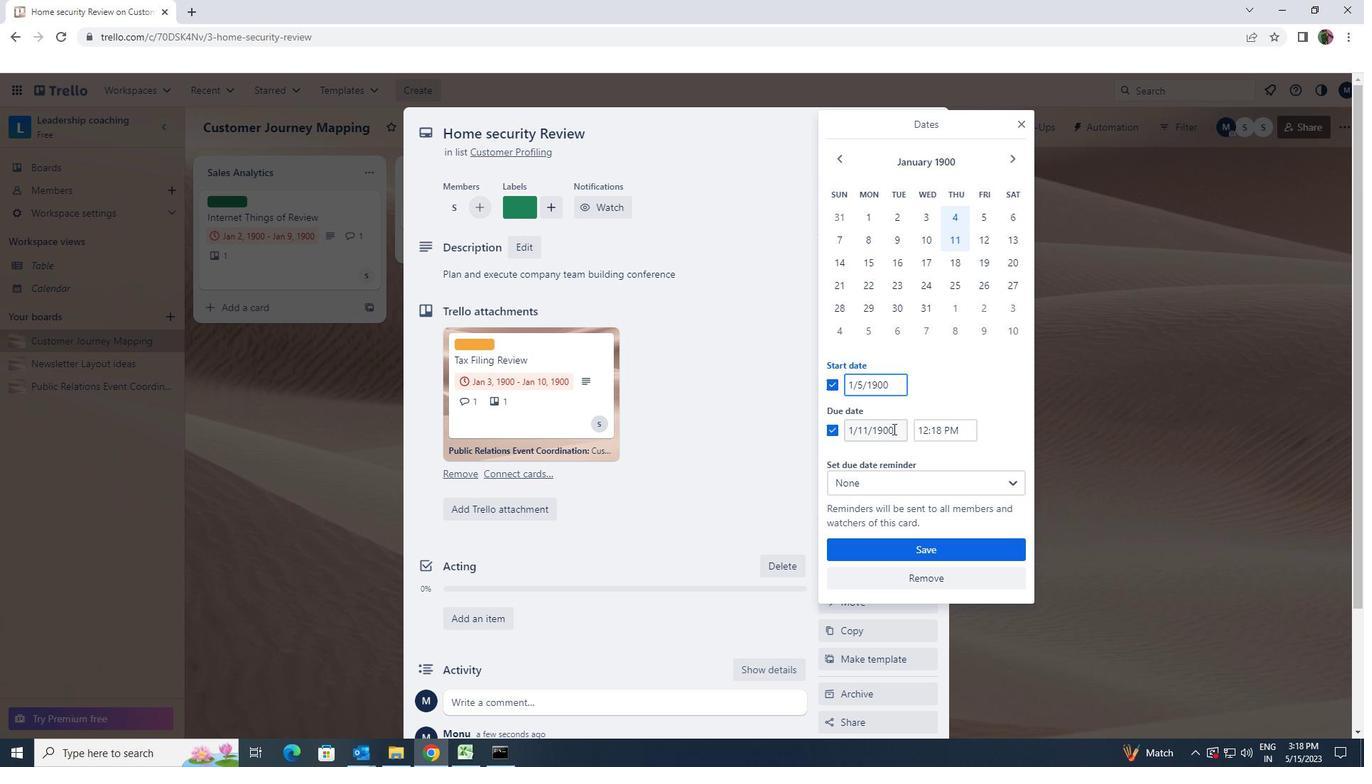 
Action: Mouse moved to (847, 430)
Screenshot: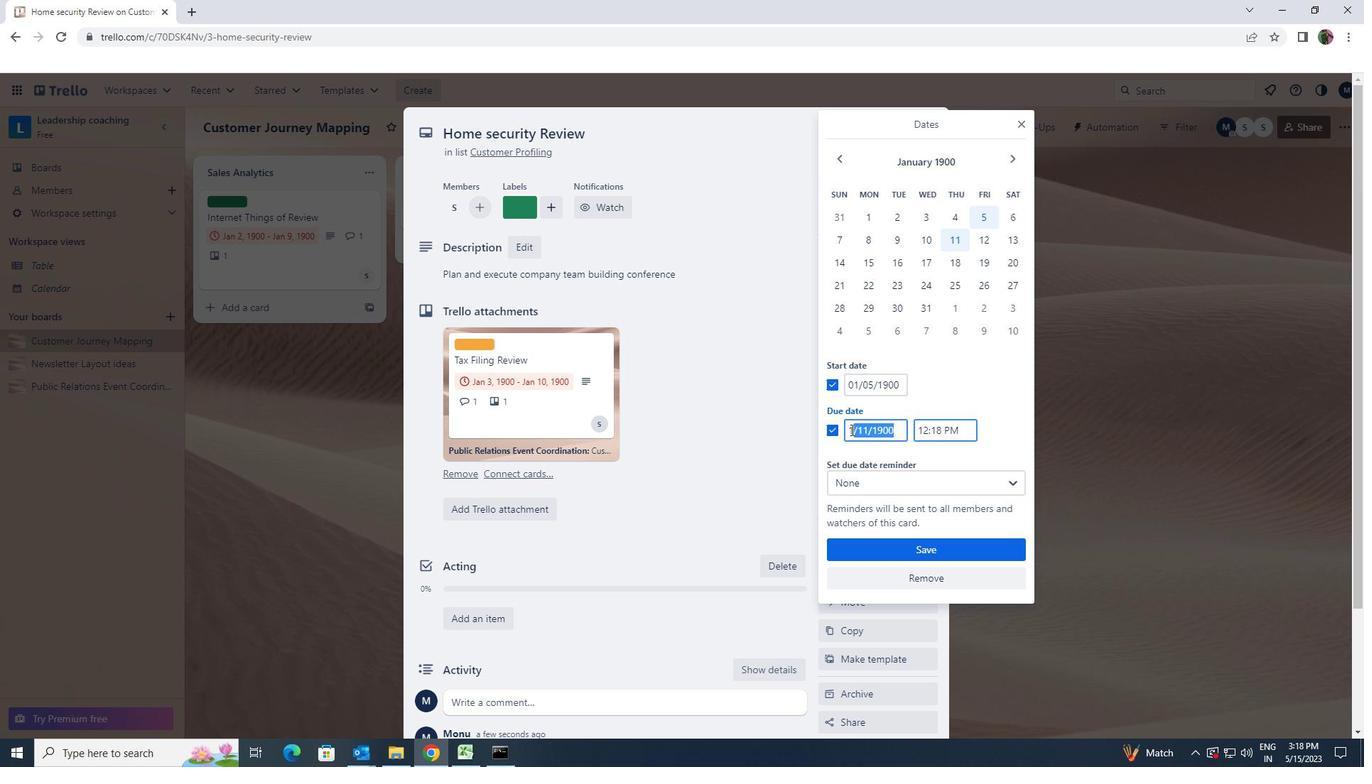 
Action: Key pressed 1/12/1900
Screenshot: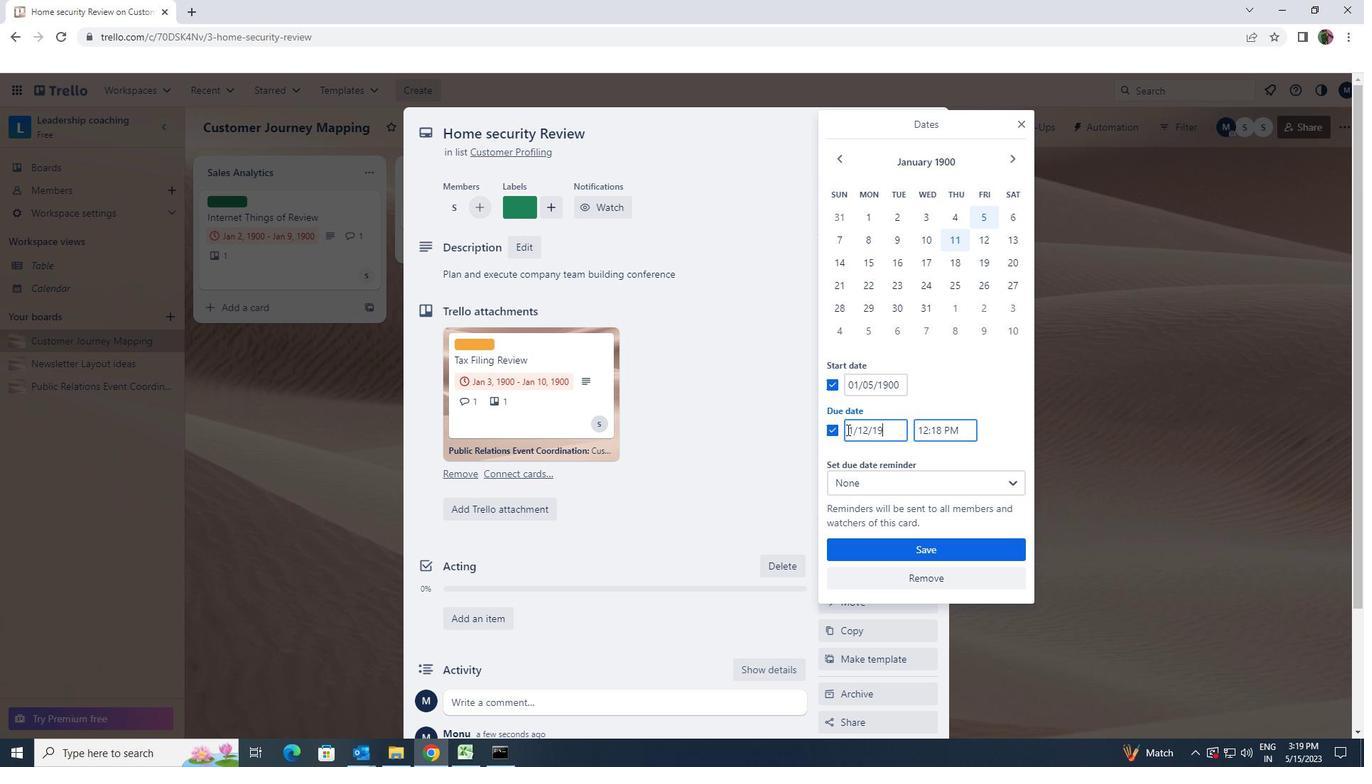 
Action: Mouse moved to (865, 554)
Screenshot: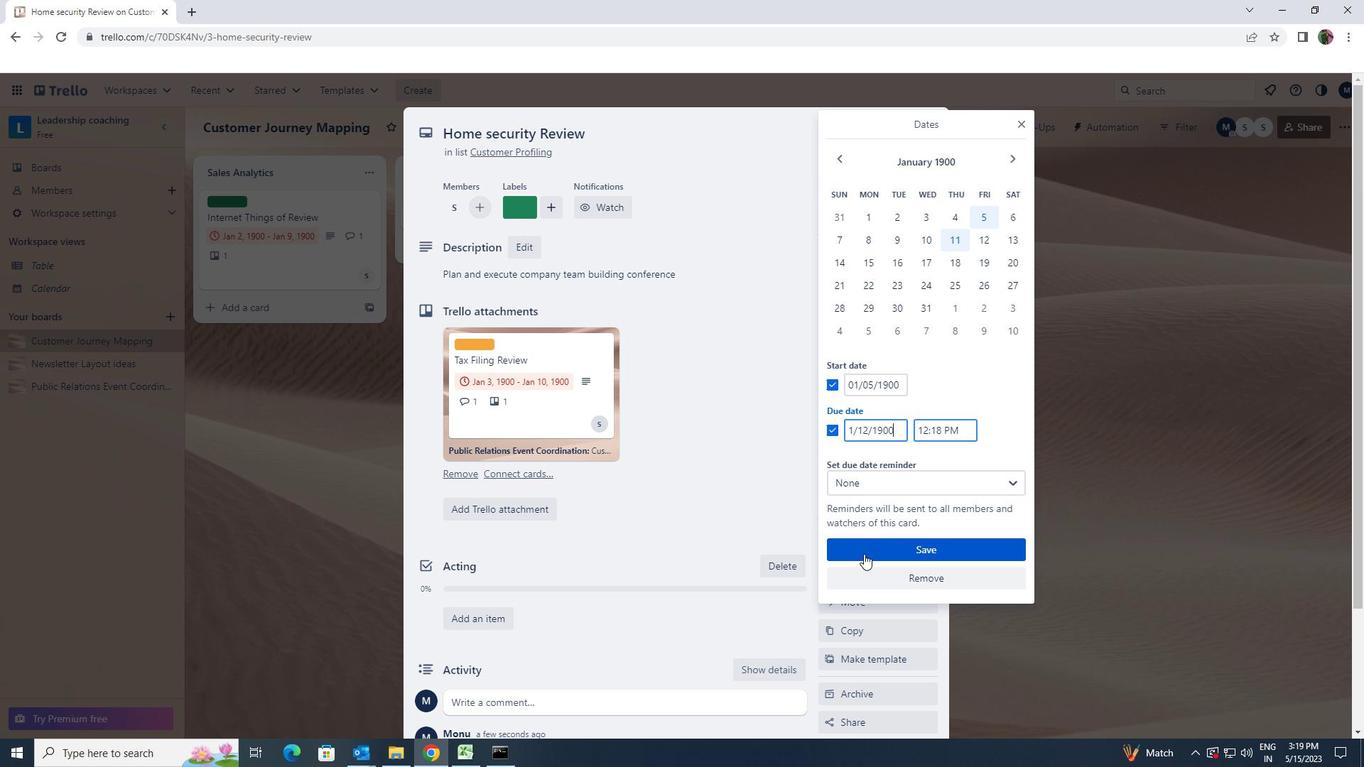 
Action: Mouse pressed left at (865, 554)
Screenshot: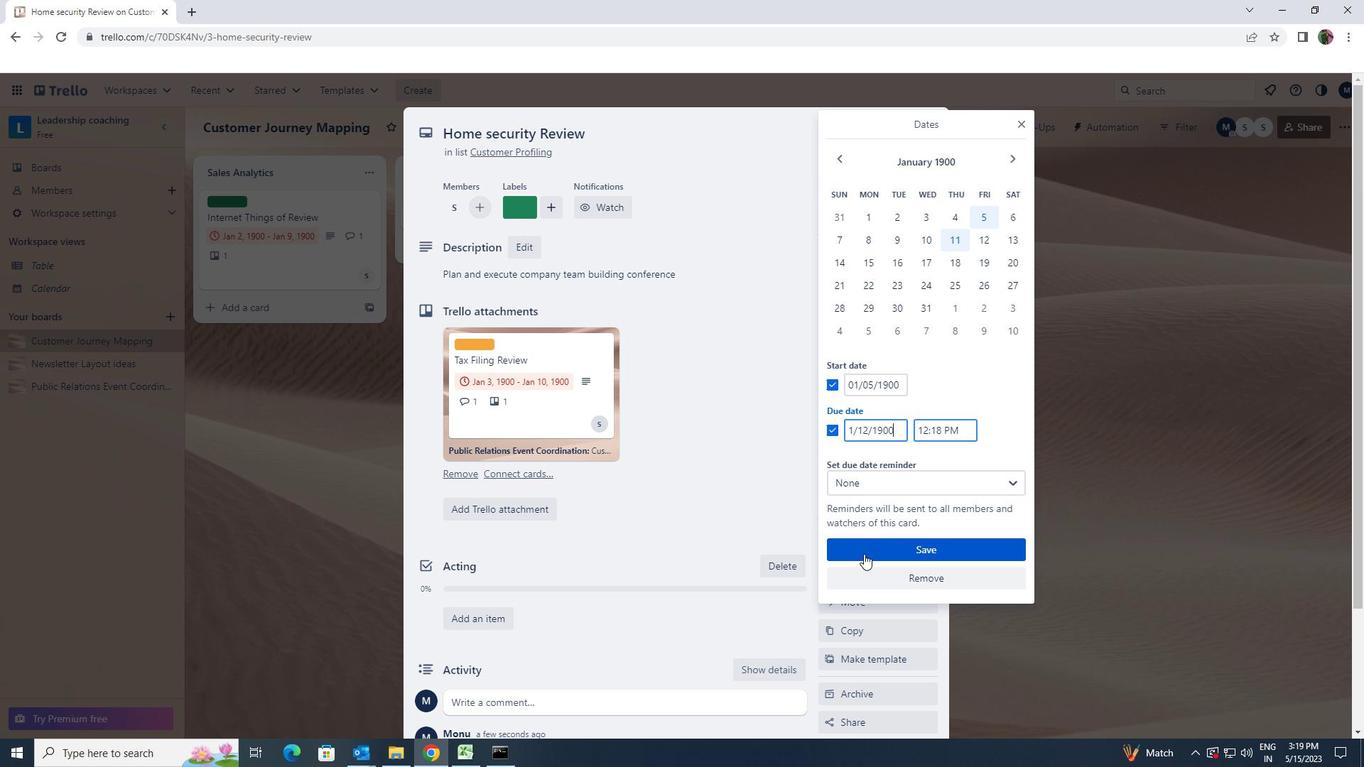 
